 Task: Look for space in Smithfield, United States from 9th July, 2023 to 16th July, 2023 for 2 adults, 1 child in price range Rs.8000 to Rs.16000. Place can be entire place with 2 bedrooms having 2 beds and 1 bathroom. Property type can be house, flat, guest house. Booking option can be shelf check-in. Required host language is English.
Action: Mouse moved to (418, 52)
Screenshot: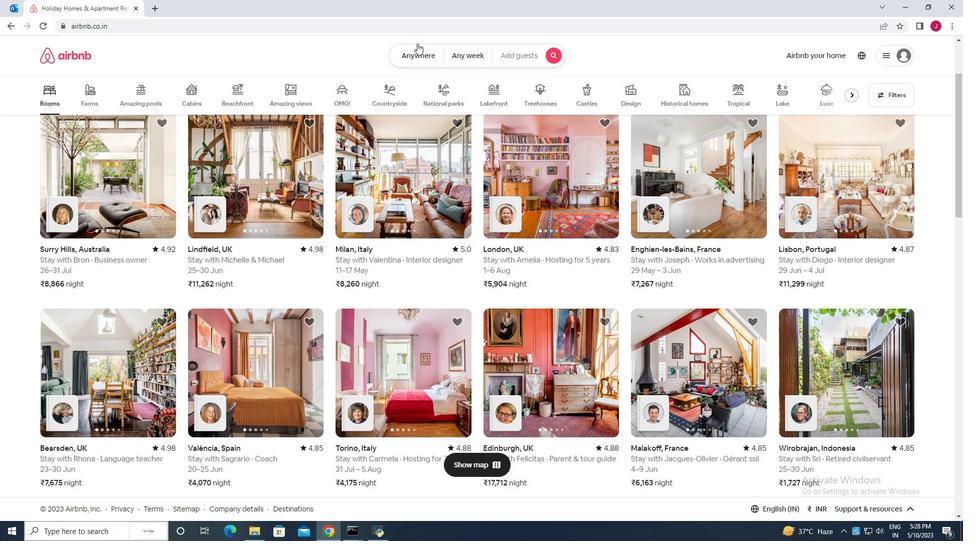 
Action: Mouse pressed left at (418, 52)
Screenshot: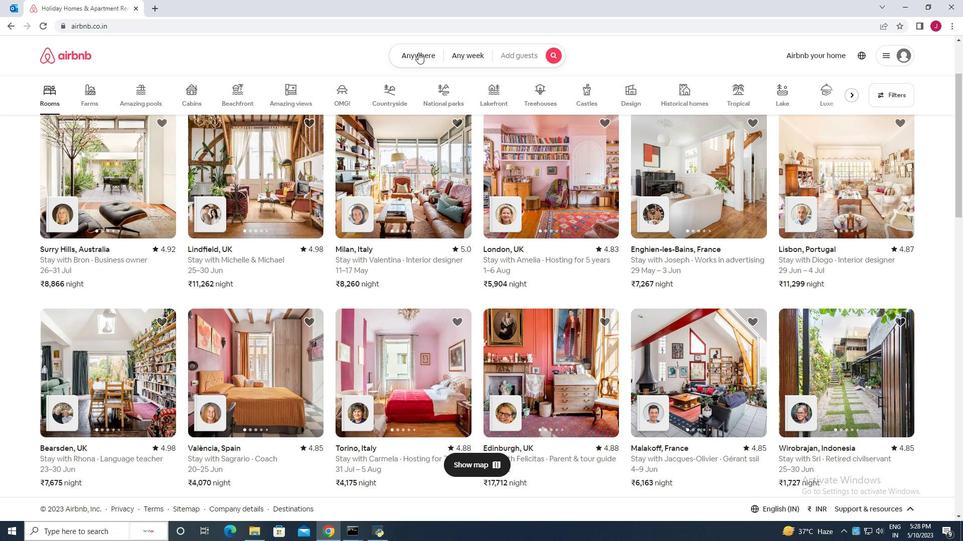 
Action: Mouse moved to (328, 96)
Screenshot: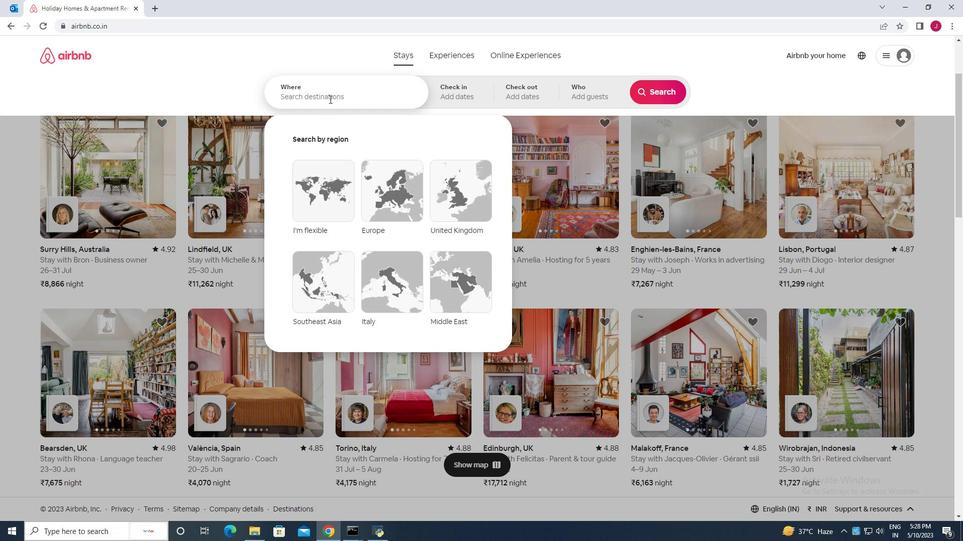 
Action: Mouse pressed left at (328, 96)
Screenshot: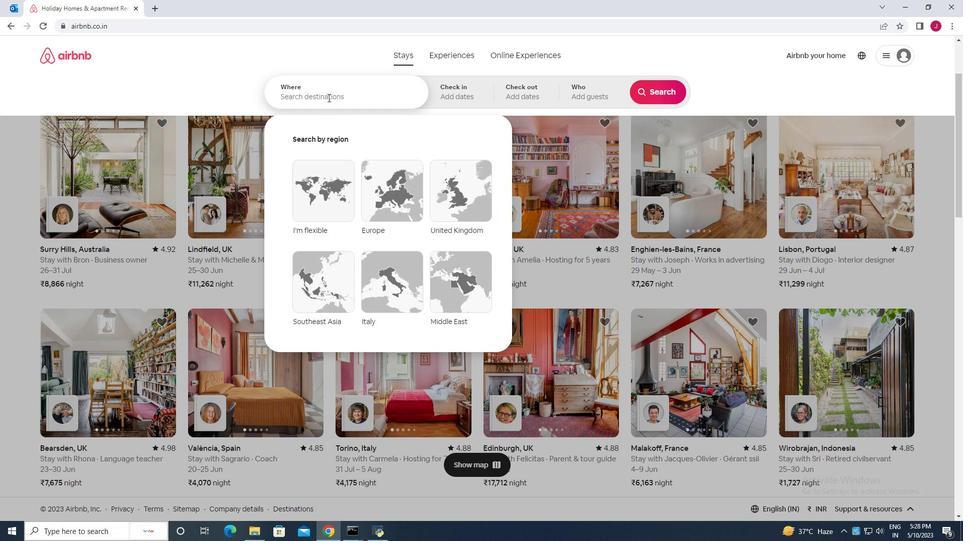 
Action: Key pressed smithfield<Key.space>united<Key.space>states
Screenshot: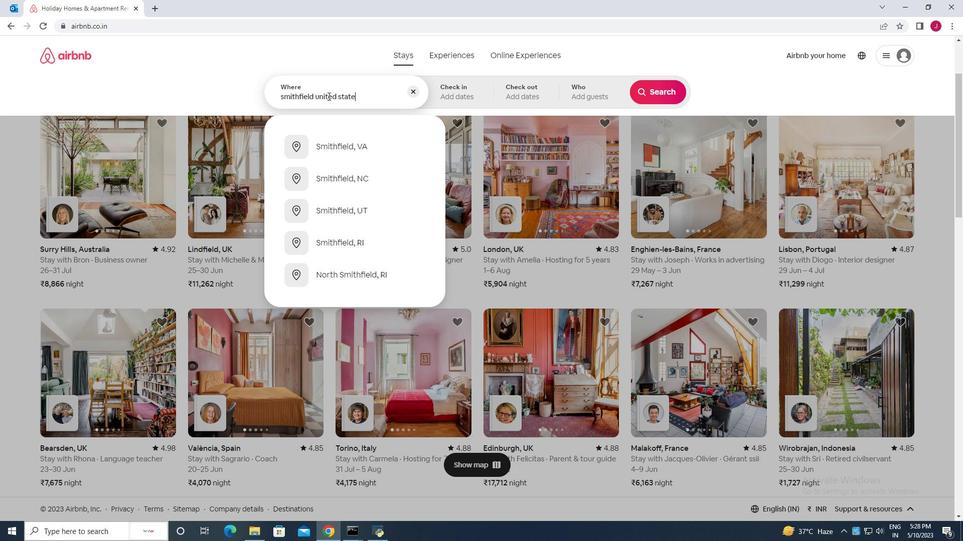 
Action: Mouse moved to (459, 94)
Screenshot: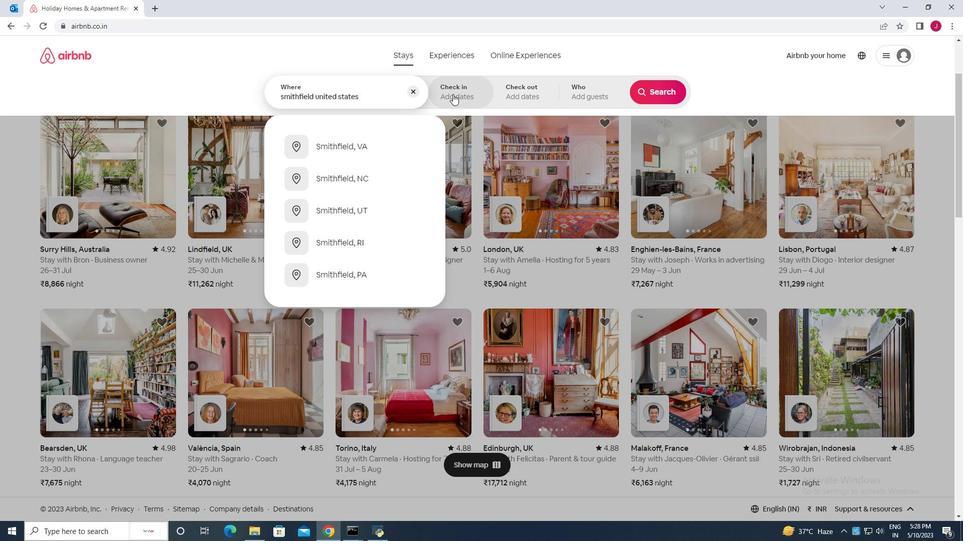
Action: Mouse pressed left at (459, 94)
Screenshot: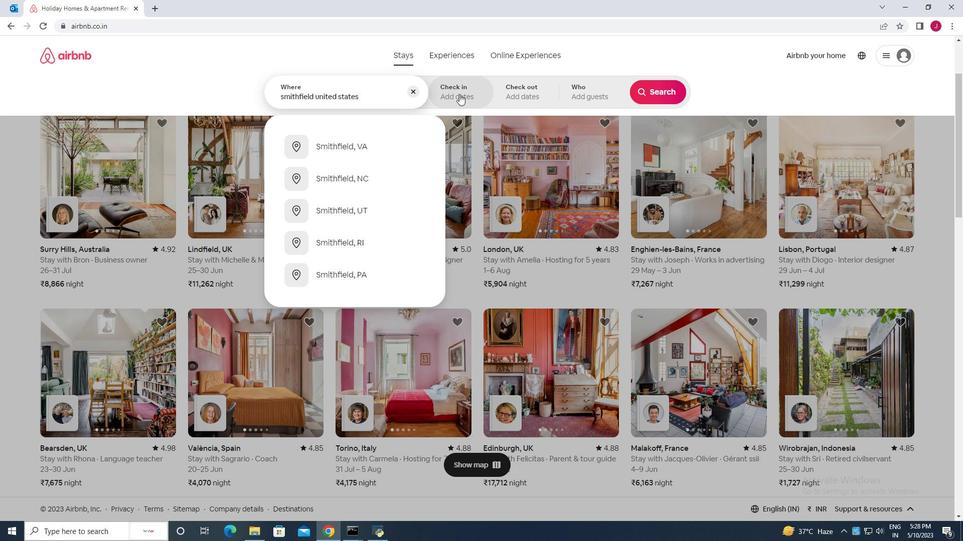
Action: Mouse moved to (652, 173)
Screenshot: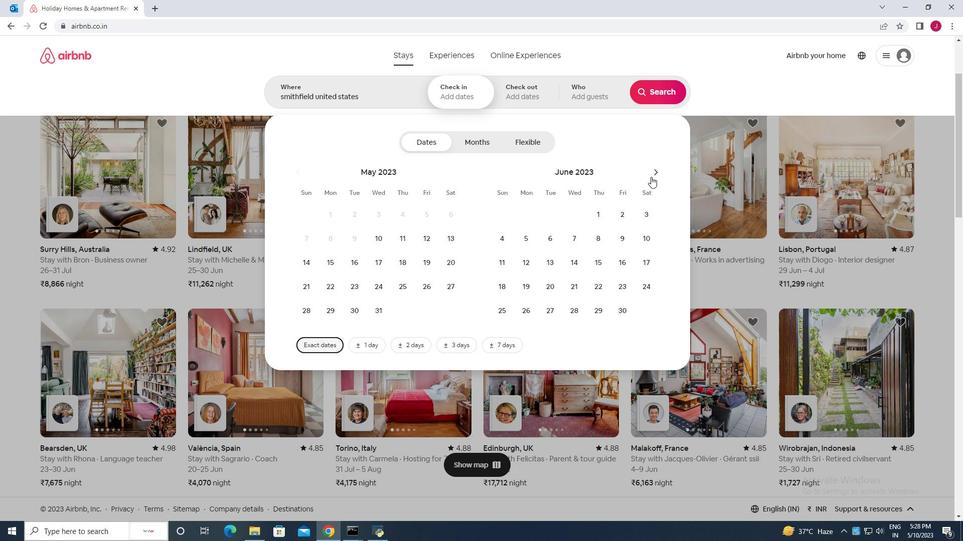 
Action: Mouse pressed left at (652, 173)
Screenshot: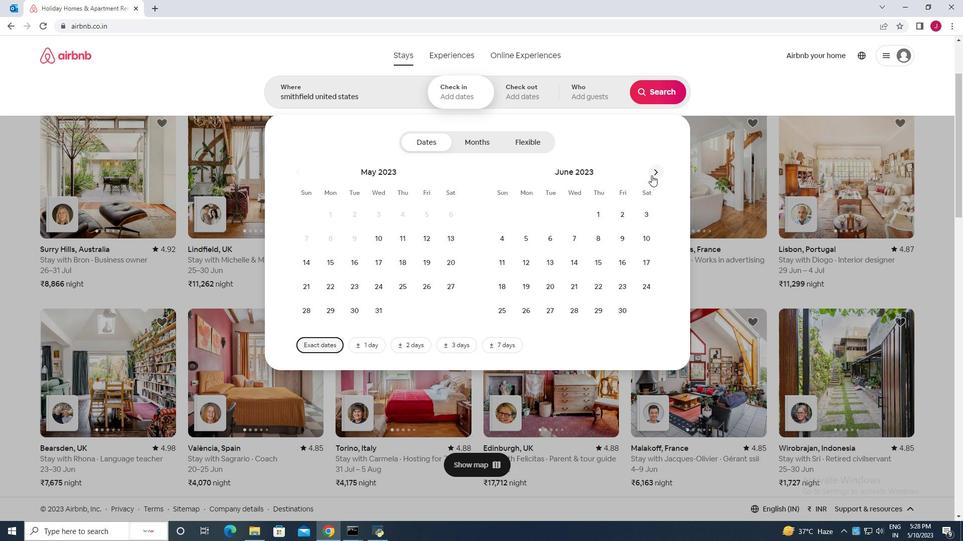 
Action: Mouse moved to (503, 263)
Screenshot: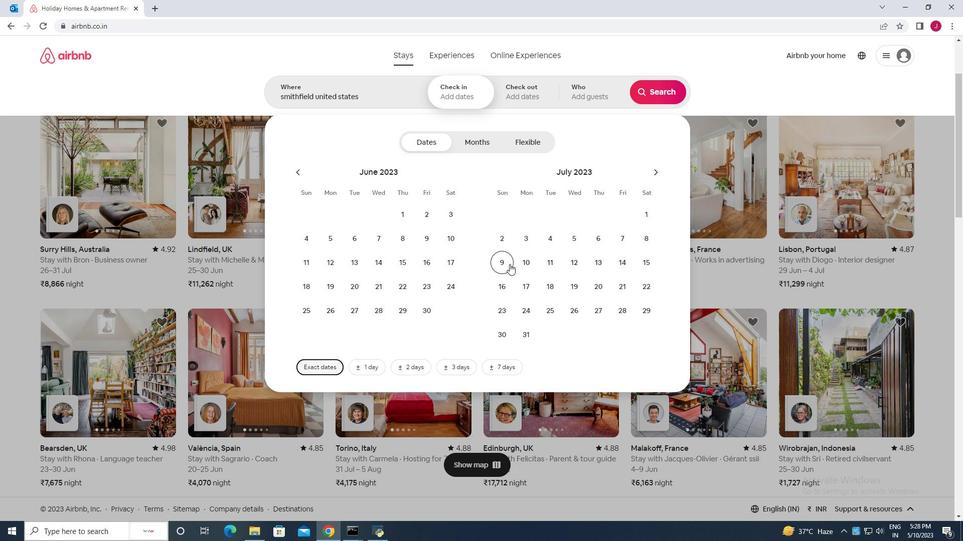 
Action: Mouse pressed left at (503, 263)
Screenshot: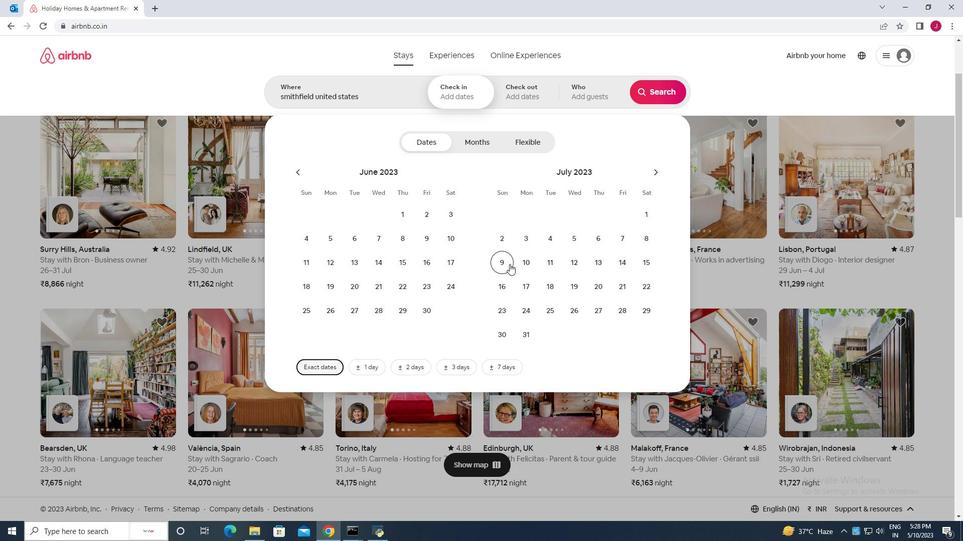 
Action: Mouse moved to (499, 287)
Screenshot: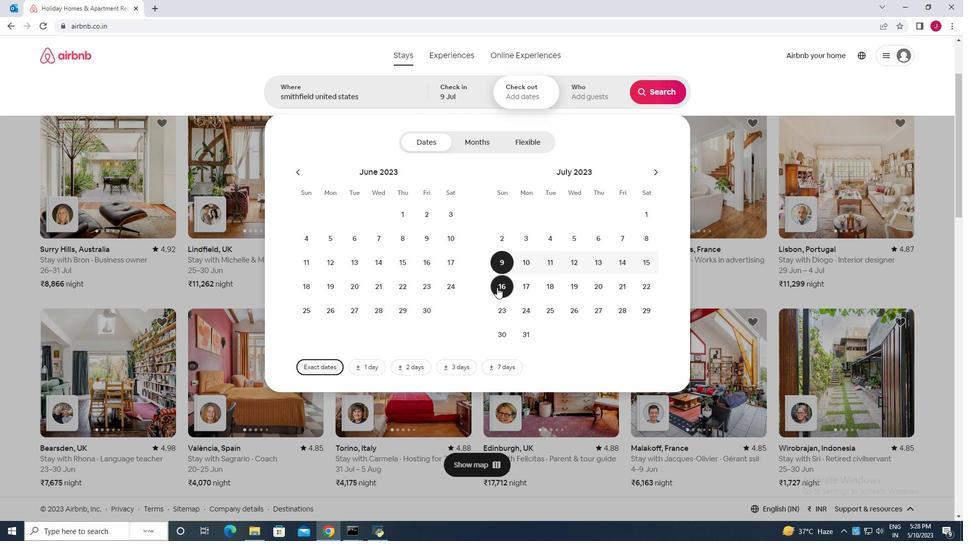 
Action: Mouse pressed left at (499, 287)
Screenshot: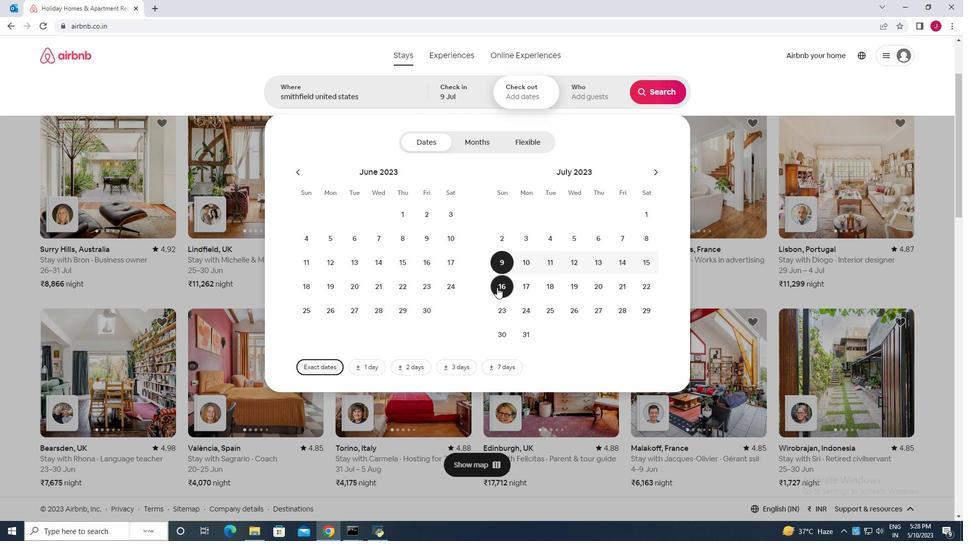 
Action: Mouse moved to (585, 92)
Screenshot: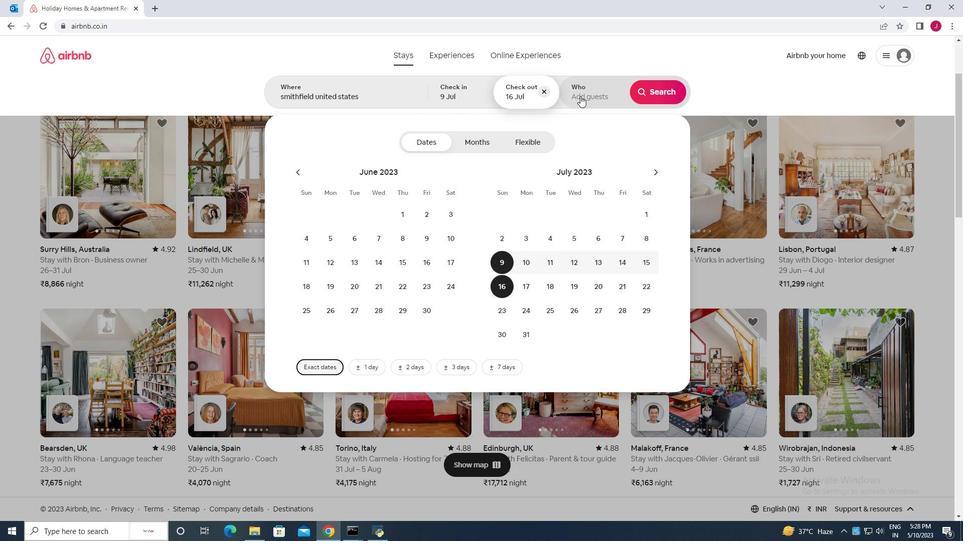 
Action: Mouse pressed left at (585, 92)
Screenshot: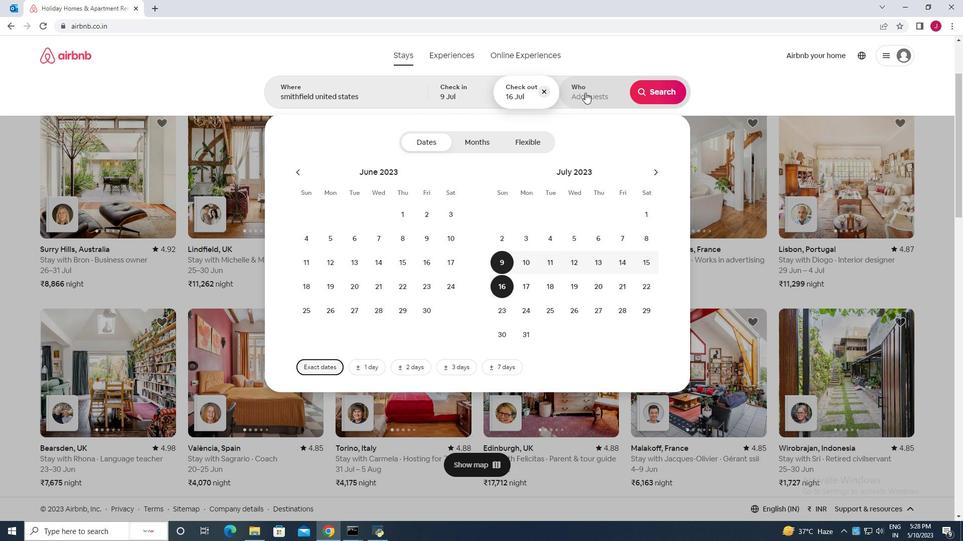 
Action: Mouse moved to (659, 149)
Screenshot: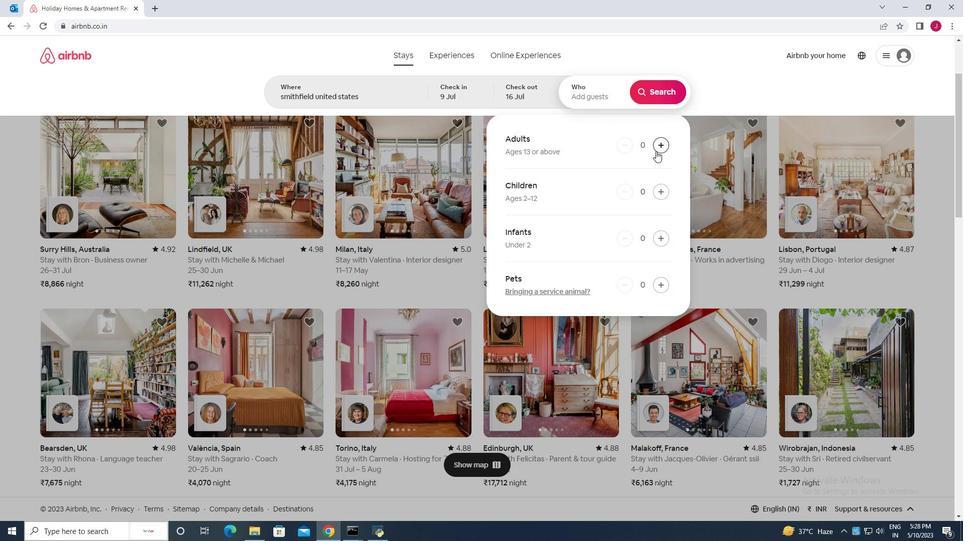 
Action: Mouse pressed left at (659, 149)
Screenshot: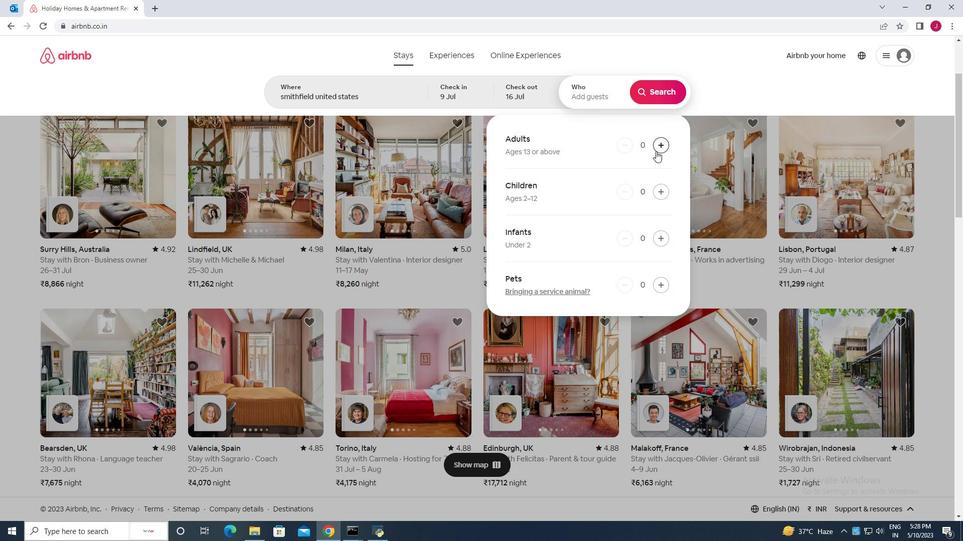 
Action: Mouse pressed left at (659, 149)
Screenshot: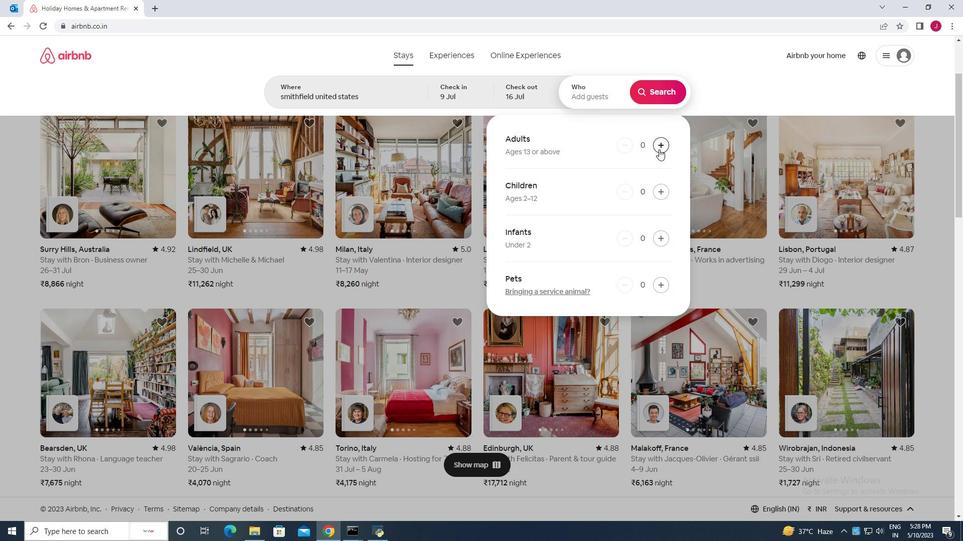 
Action: Mouse moved to (657, 193)
Screenshot: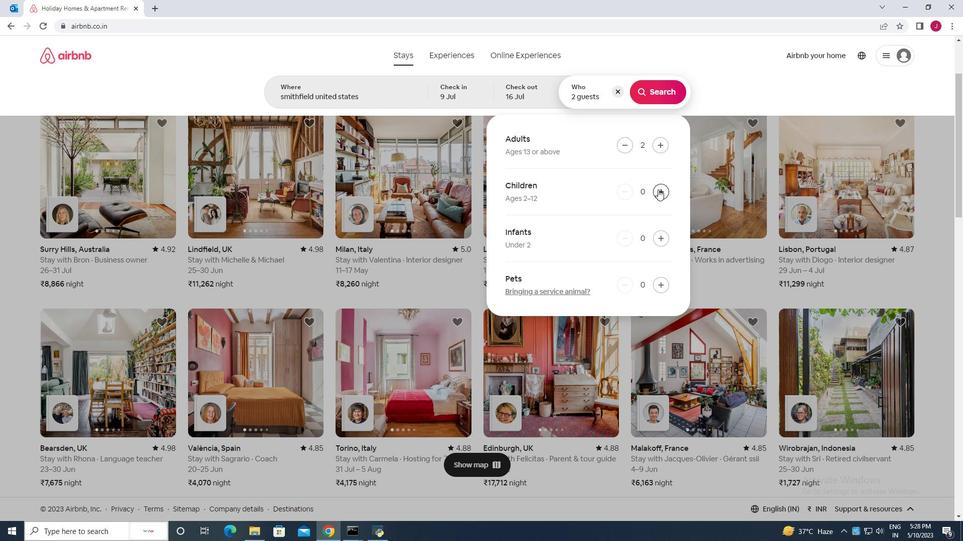 
Action: Mouse pressed left at (657, 193)
Screenshot: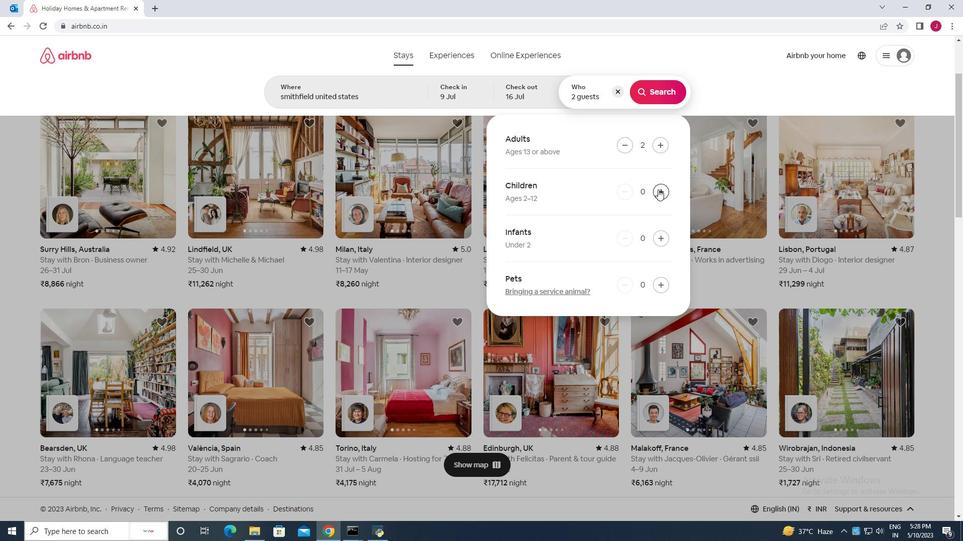 
Action: Mouse moved to (660, 94)
Screenshot: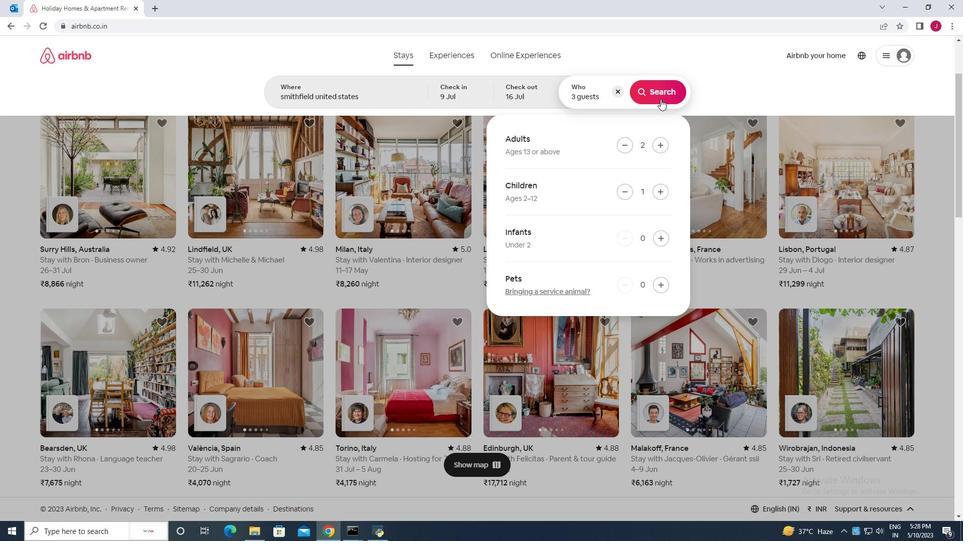 
Action: Mouse pressed left at (660, 94)
Screenshot: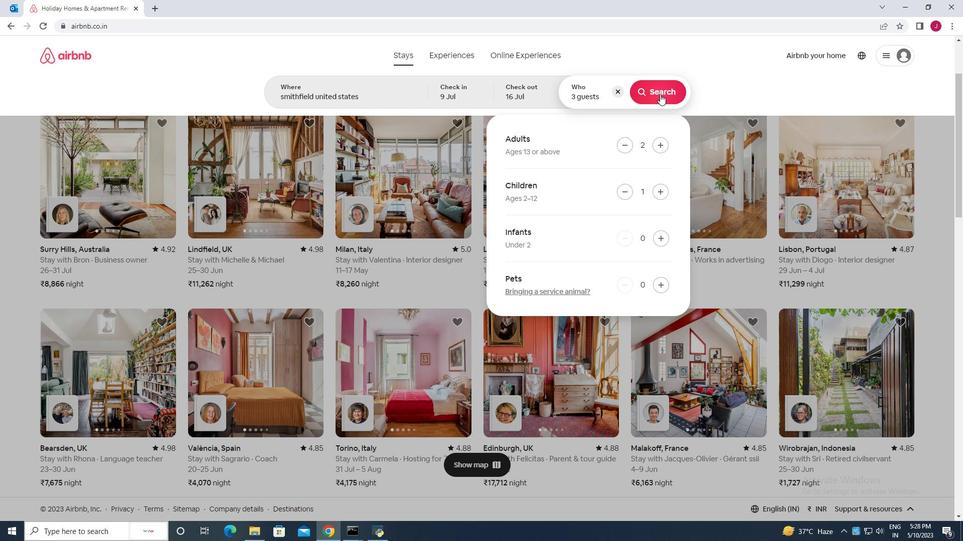 
Action: Mouse moved to (928, 93)
Screenshot: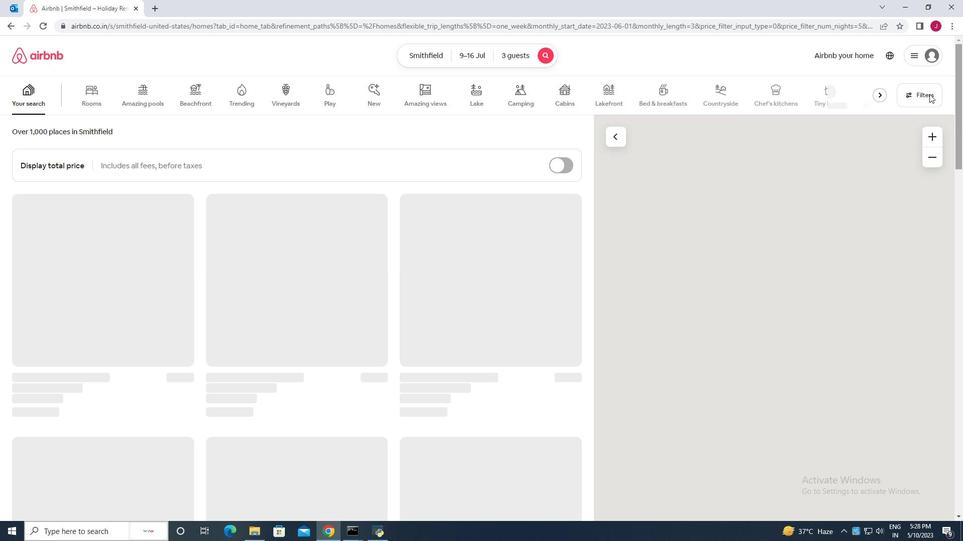 
Action: Mouse pressed left at (928, 93)
Screenshot: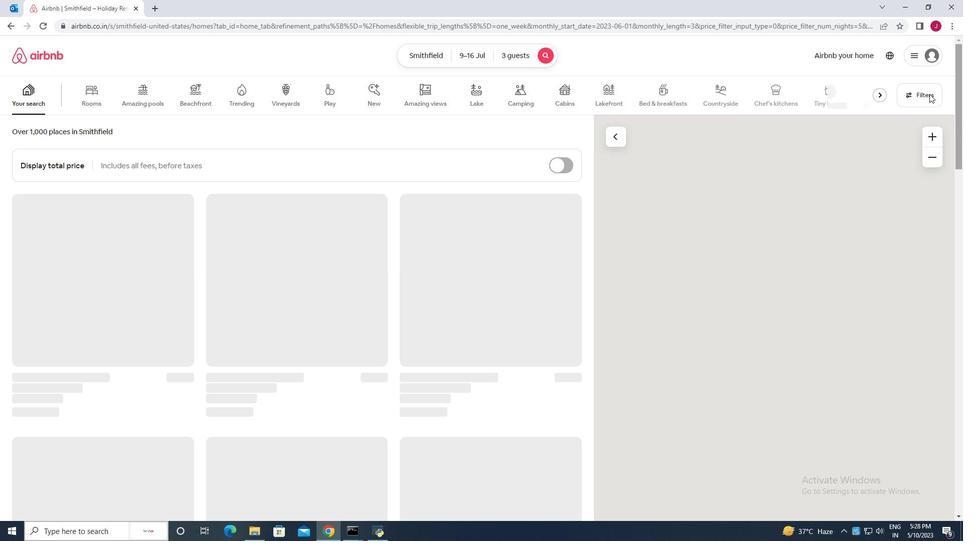 
Action: Mouse moved to (360, 337)
Screenshot: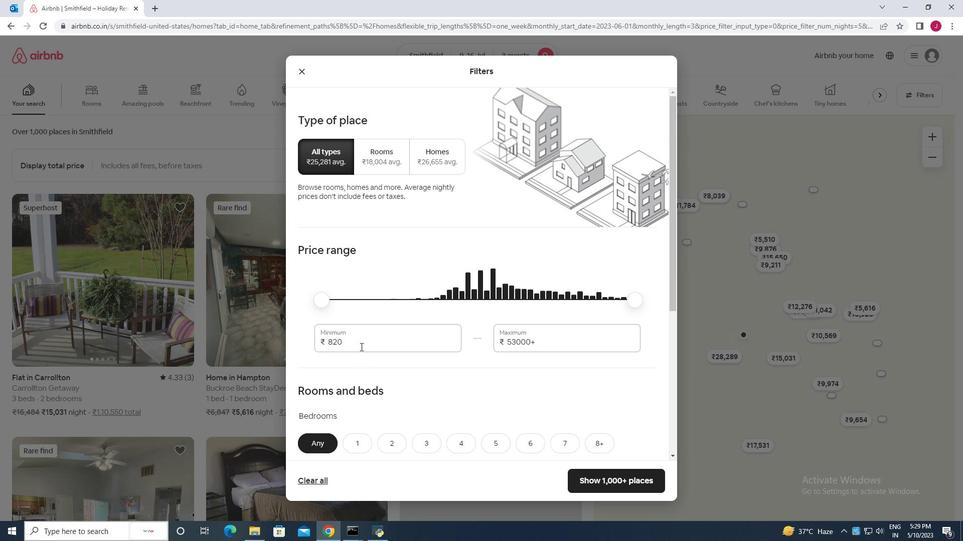 
Action: Mouse pressed left at (360, 337)
Screenshot: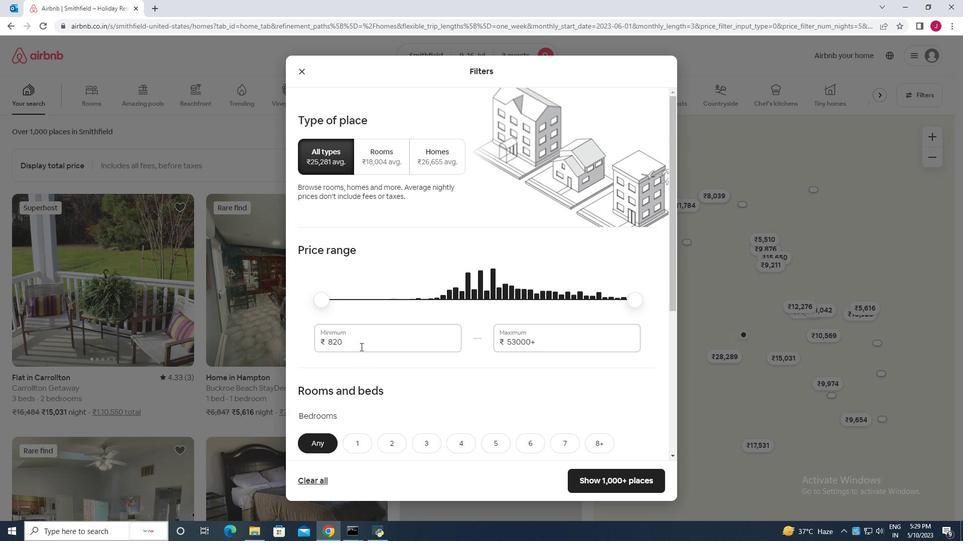 
Action: Mouse moved to (359, 337)
Screenshot: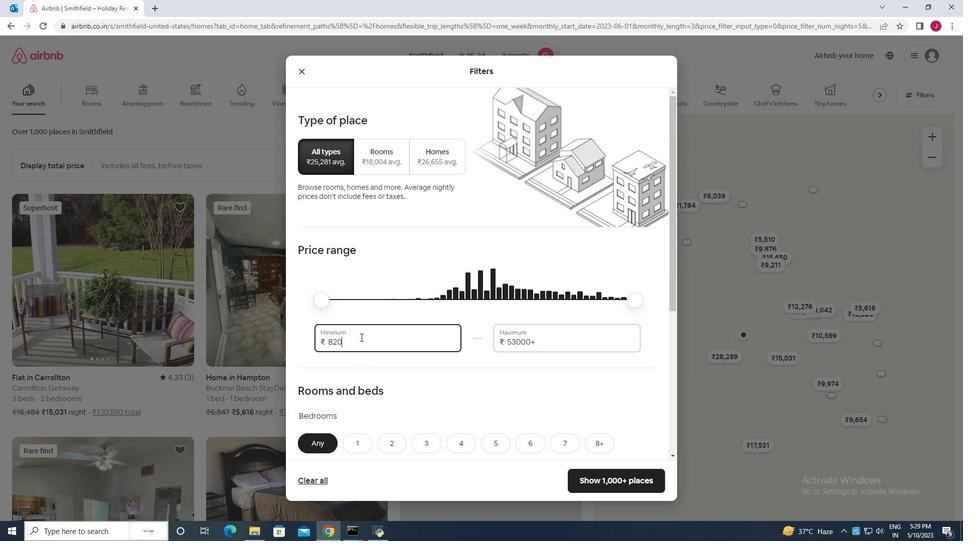 
Action: Key pressed <Key.backspace><Key.backspace><Key.backspace>8000
Screenshot: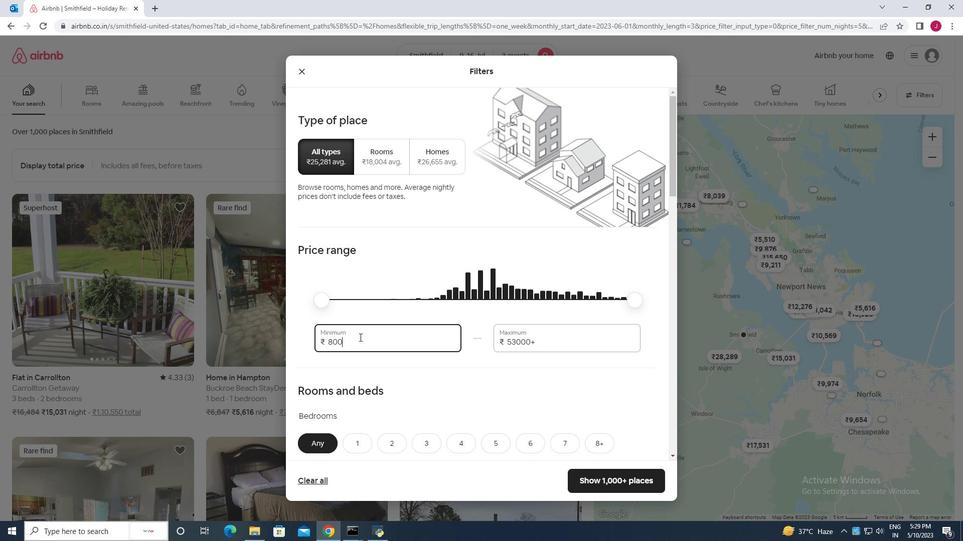 
Action: Mouse moved to (557, 341)
Screenshot: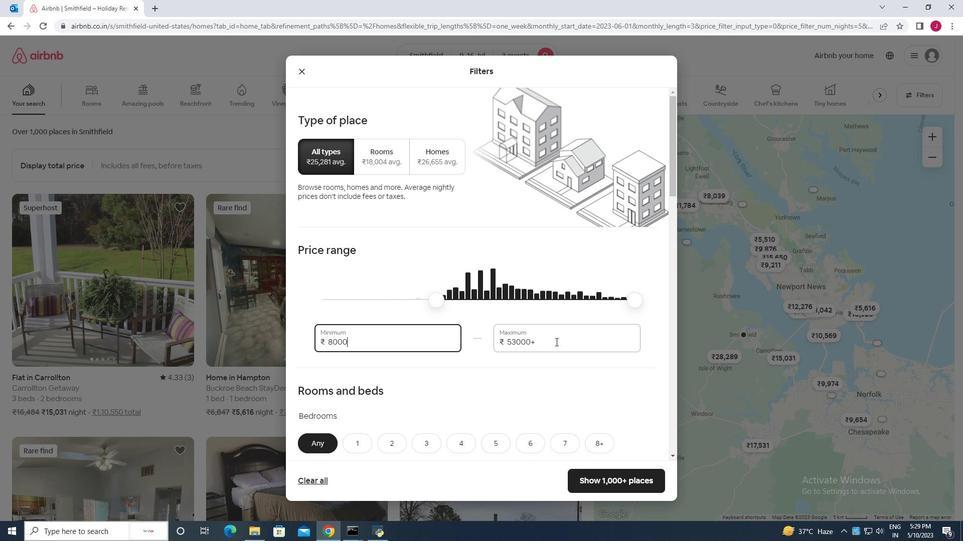 
Action: Mouse pressed left at (557, 341)
Screenshot: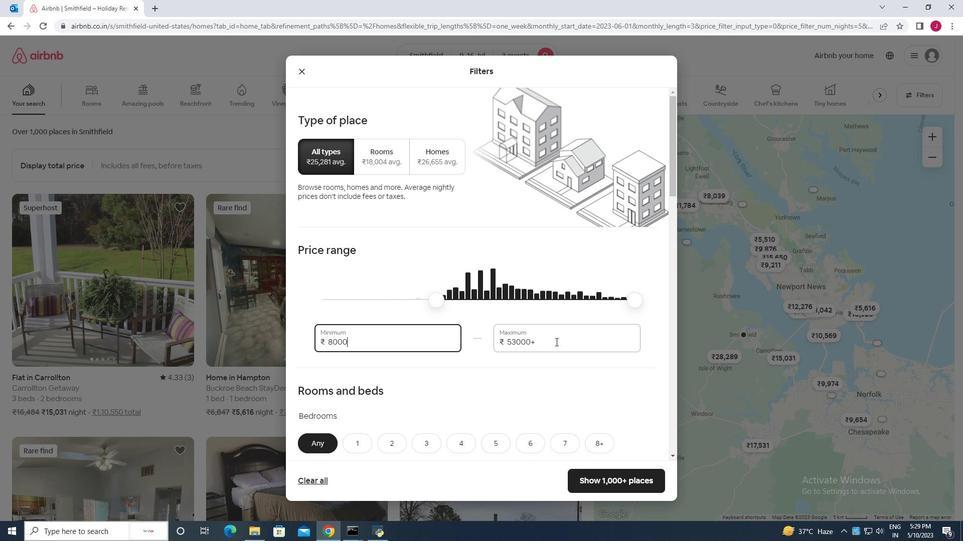 
Action: Mouse moved to (556, 341)
Screenshot: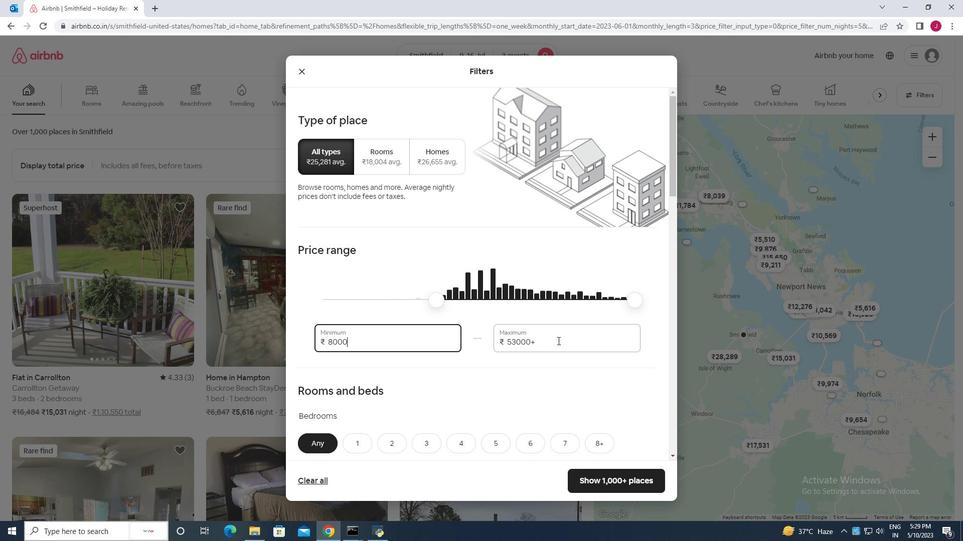 
Action: Key pressed <Key.backspace><Key.backspace><Key.backspace><Key.backspace><Key.backspace><Key.backspace><Key.backspace><Key.backspace><Key.backspace><Key.backspace><Key.backspace><Key.backspace><Key.backspace>16000
Screenshot: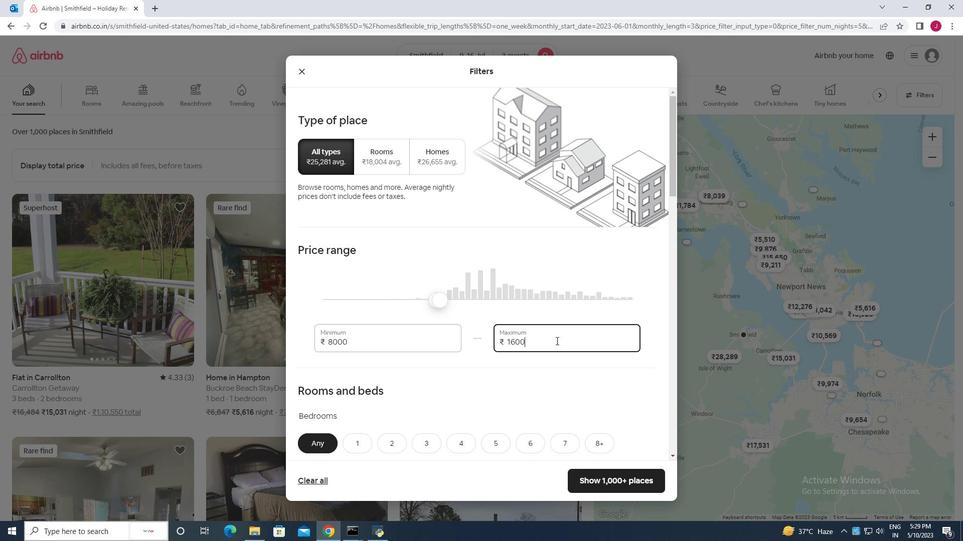 
Action: Mouse moved to (549, 360)
Screenshot: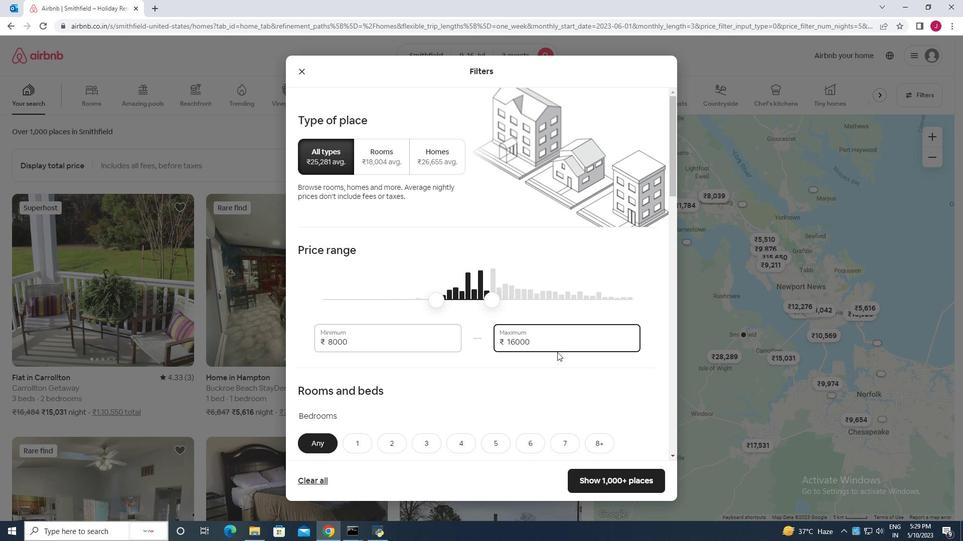 
Action: Mouse scrolled (549, 360) with delta (0, 0)
Screenshot: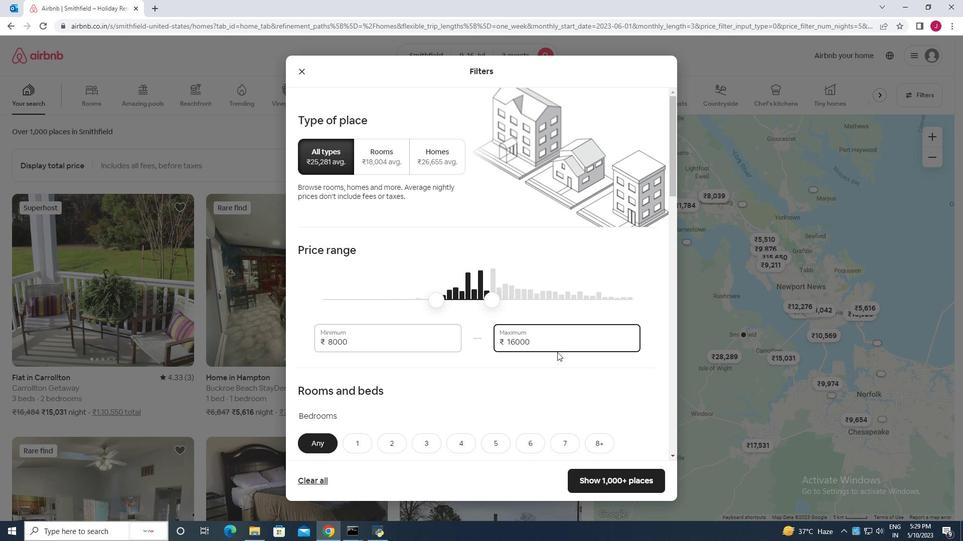 
Action: Mouse moved to (546, 363)
Screenshot: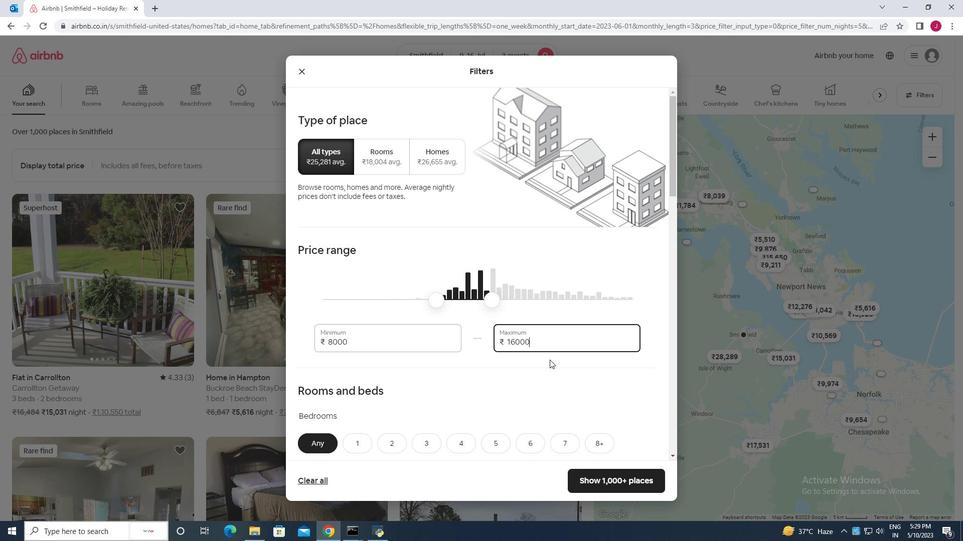 
Action: Mouse scrolled (546, 362) with delta (0, 0)
Screenshot: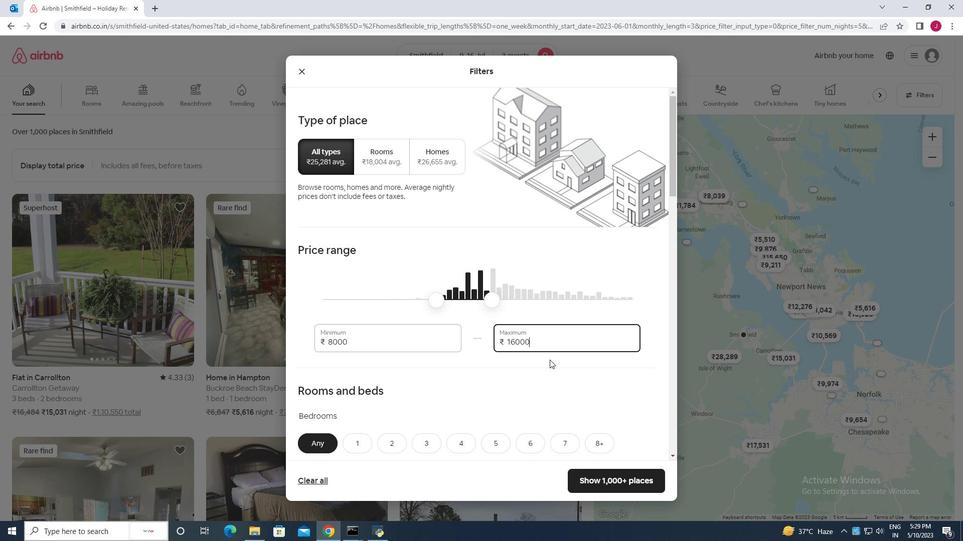 
Action: Mouse moved to (529, 337)
Screenshot: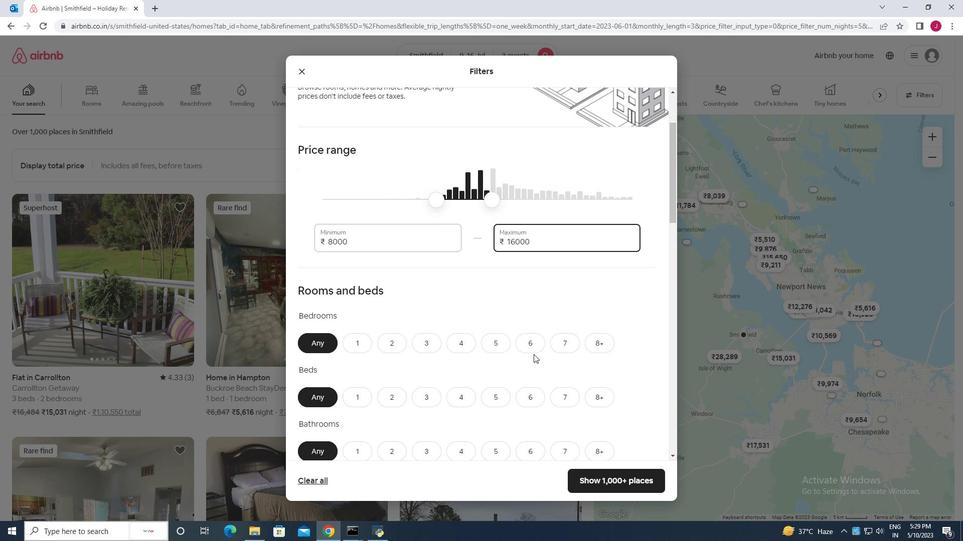 
Action: Mouse scrolled (529, 337) with delta (0, 0)
Screenshot: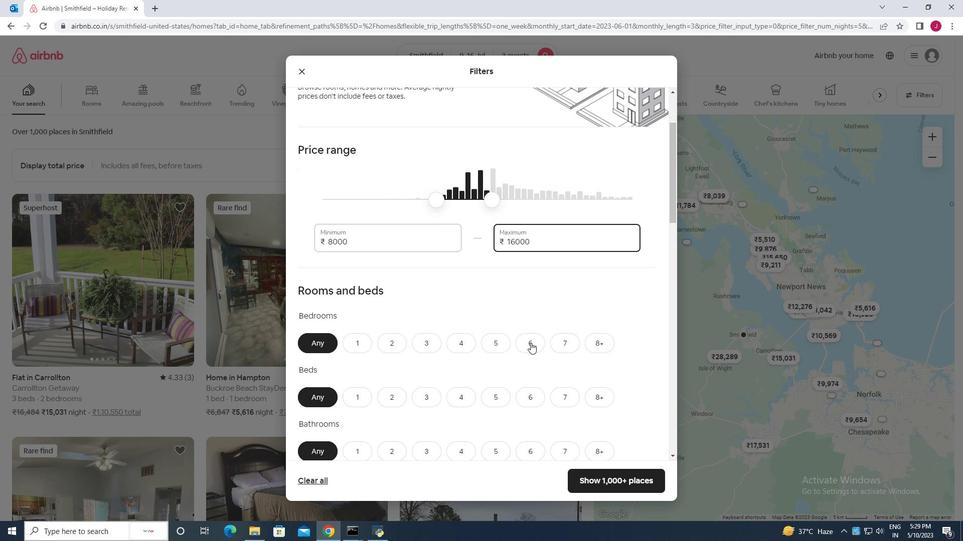 
Action: Mouse moved to (528, 337)
Screenshot: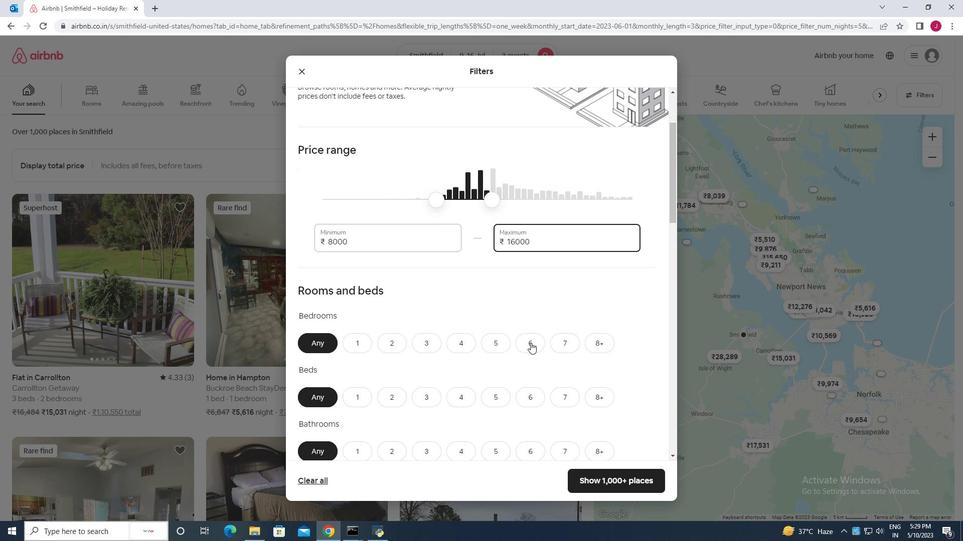 
Action: Mouse scrolled (528, 337) with delta (0, 0)
Screenshot: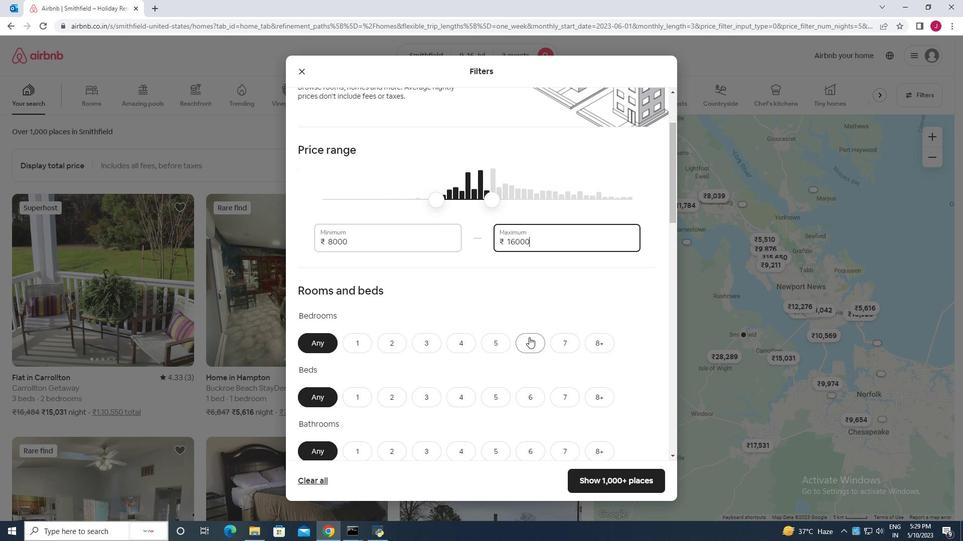 
Action: Mouse moved to (394, 245)
Screenshot: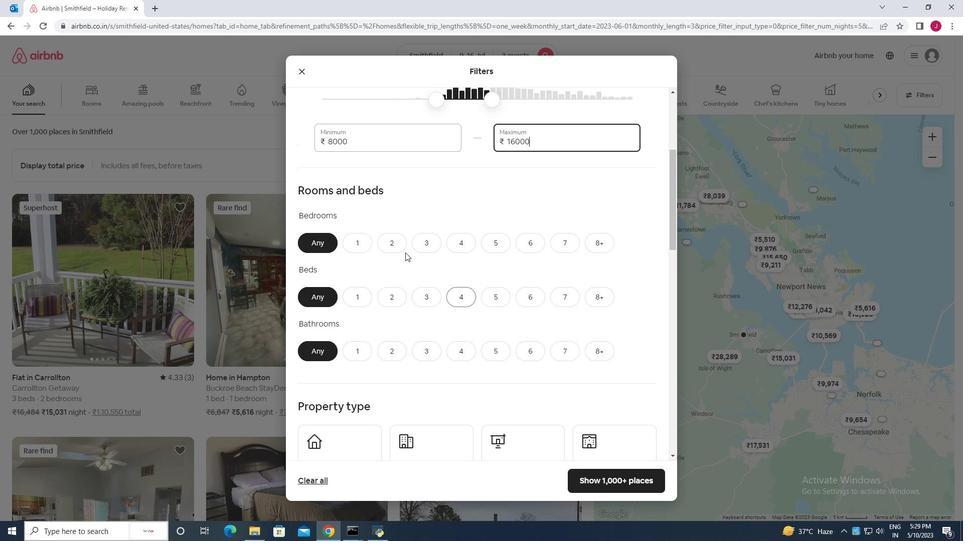 
Action: Mouse pressed left at (394, 245)
Screenshot: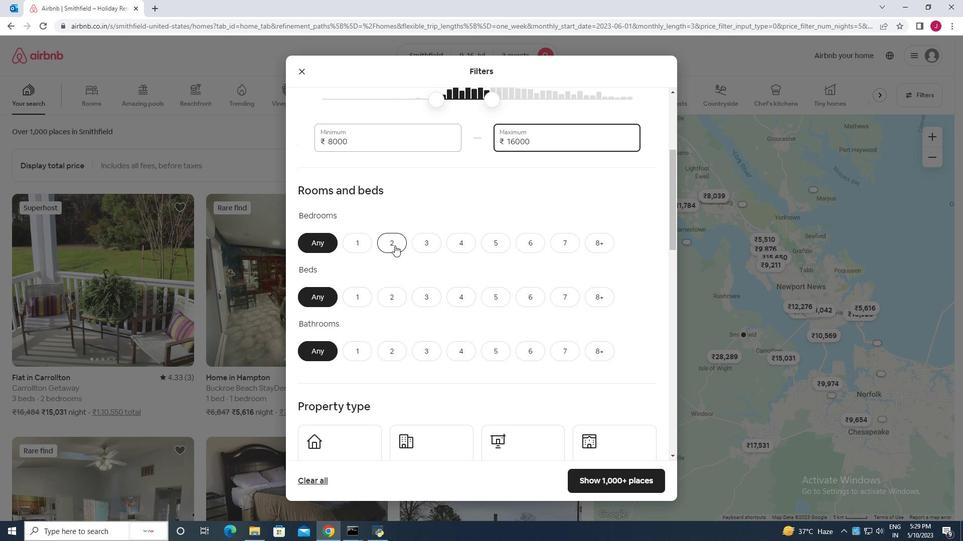 
Action: Mouse moved to (390, 292)
Screenshot: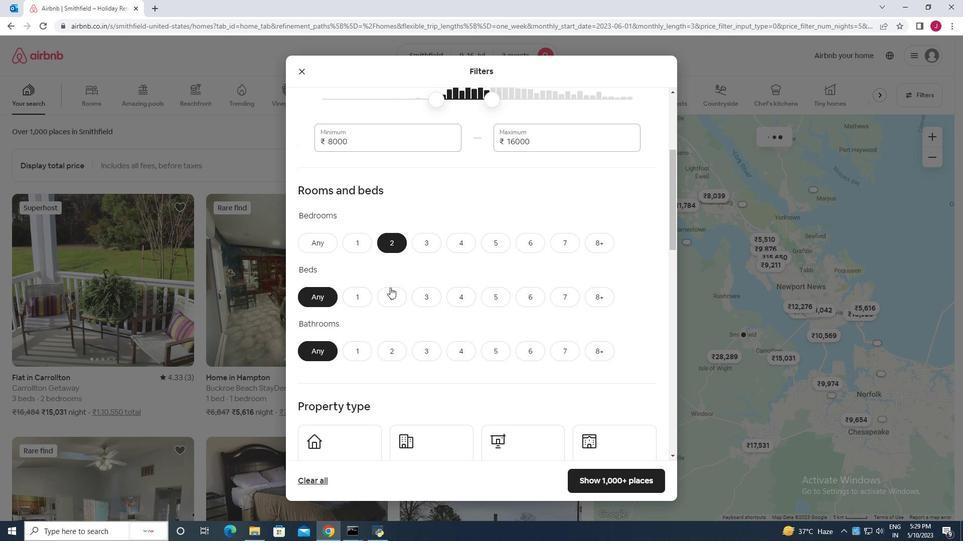 
Action: Mouse pressed left at (390, 292)
Screenshot: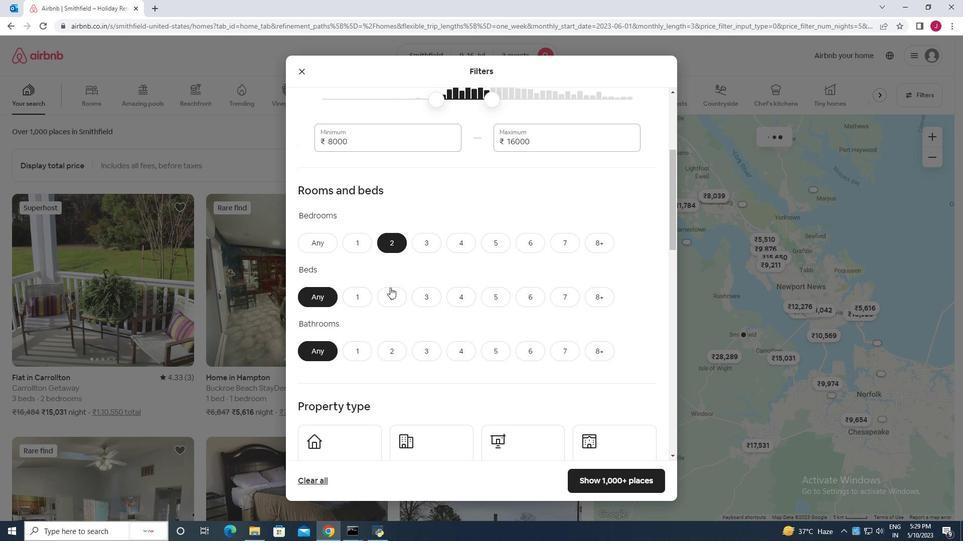 
Action: Mouse moved to (360, 350)
Screenshot: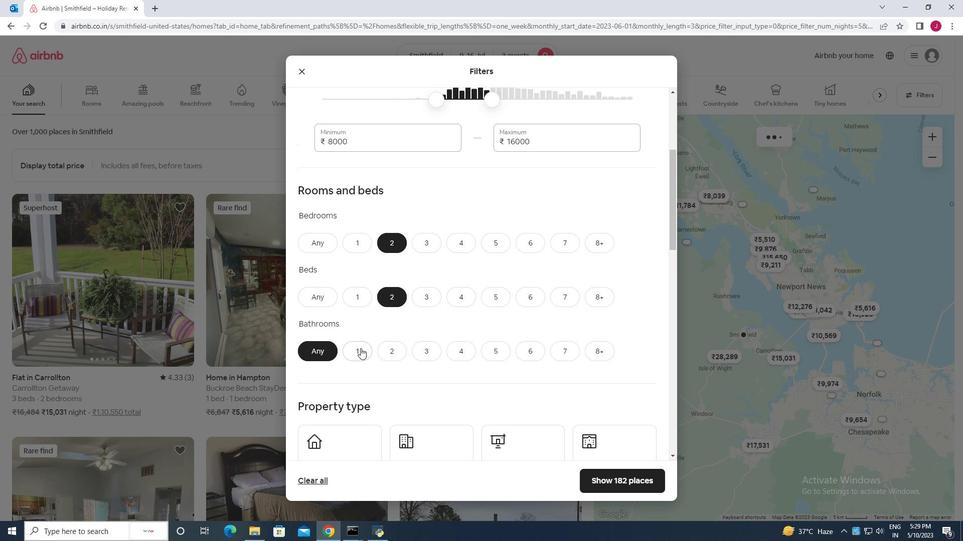 
Action: Mouse pressed left at (360, 350)
Screenshot: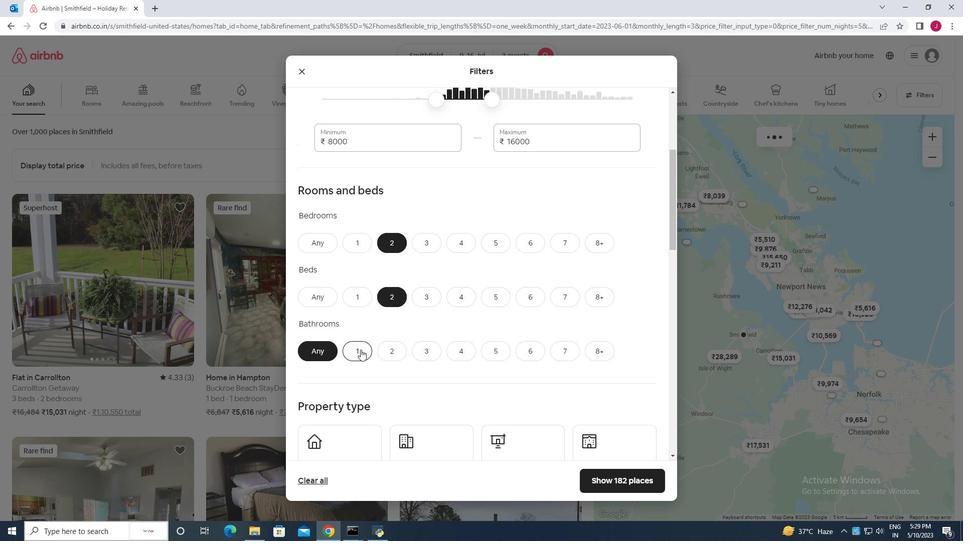 
Action: Mouse moved to (496, 291)
Screenshot: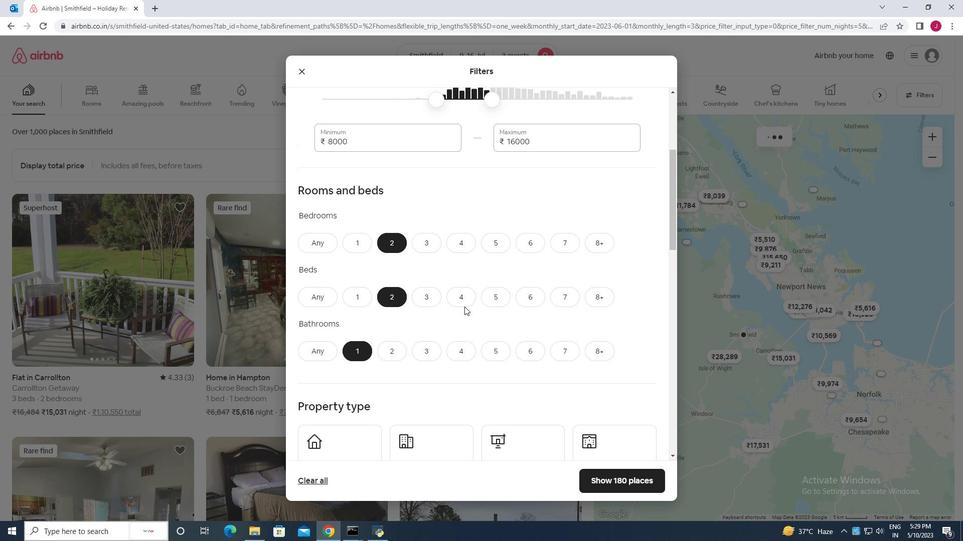 
Action: Mouse scrolled (496, 291) with delta (0, 0)
Screenshot: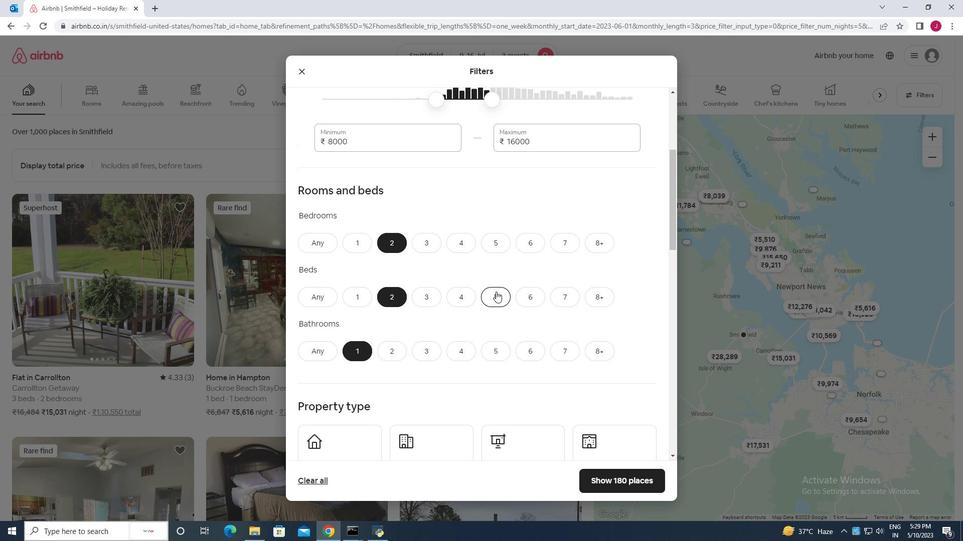 
Action: Mouse scrolled (496, 291) with delta (0, 0)
Screenshot: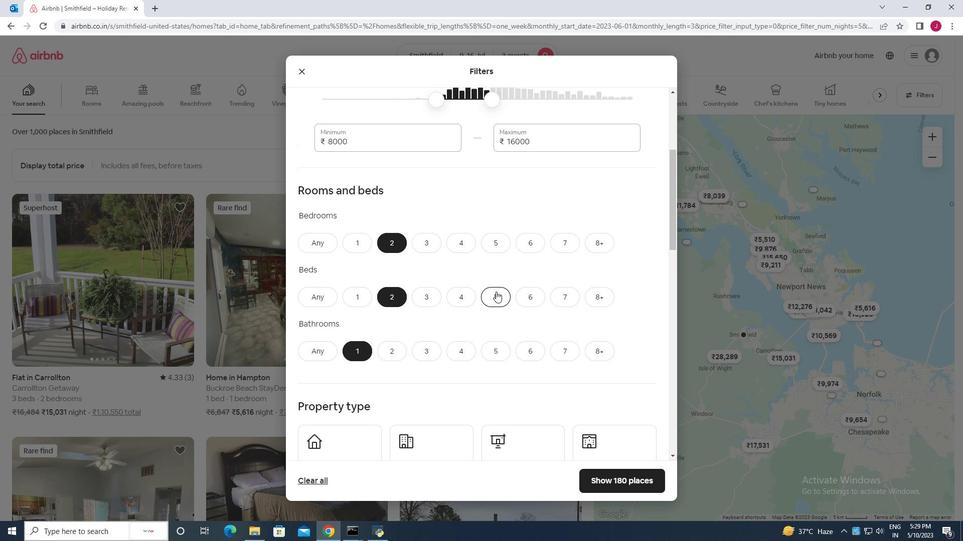 
Action: Mouse moved to (355, 353)
Screenshot: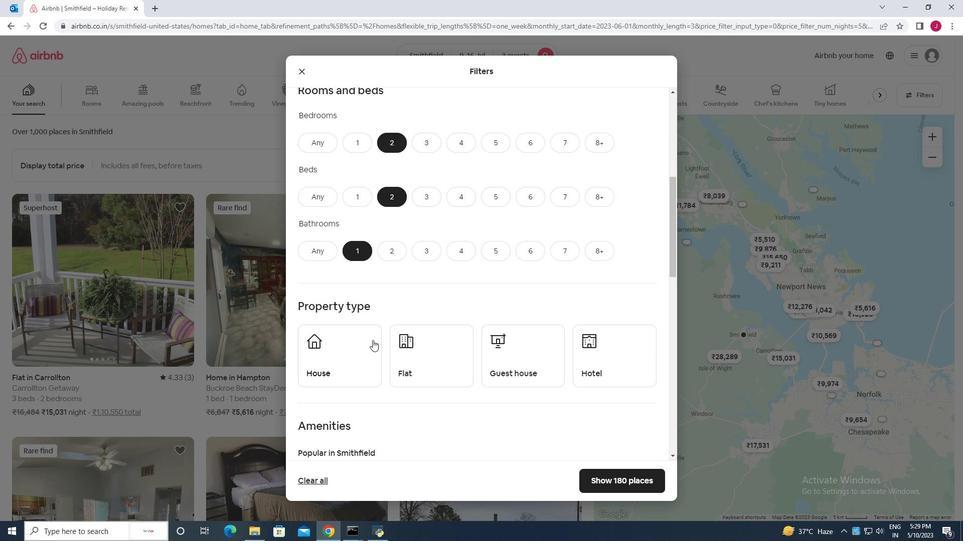 
Action: Mouse pressed left at (355, 353)
Screenshot: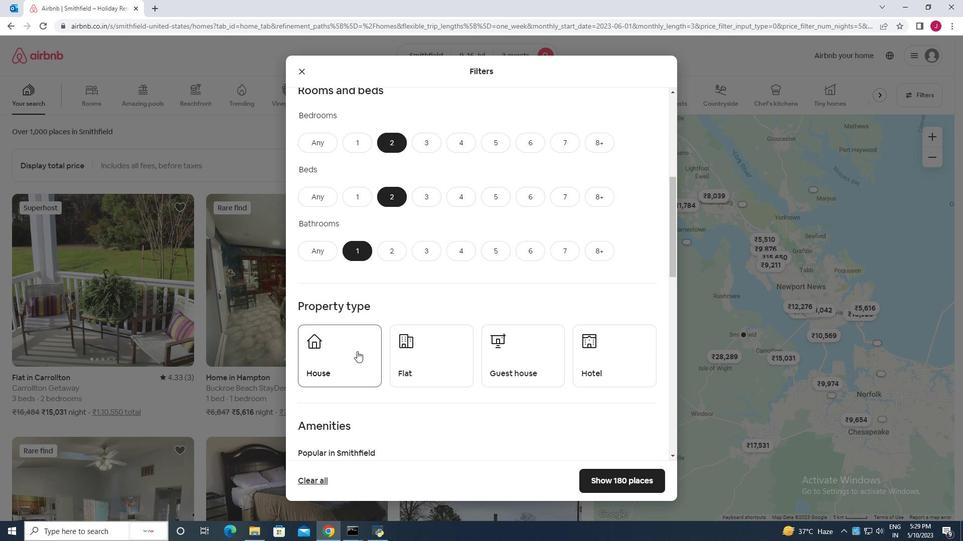 
Action: Mouse moved to (415, 370)
Screenshot: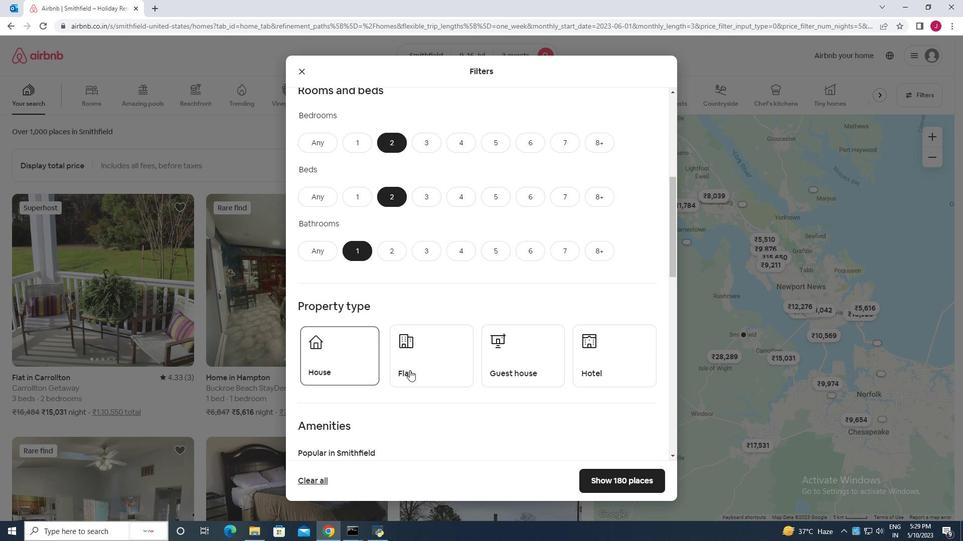 
Action: Mouse pressed left at (415, 370)
Screenshot: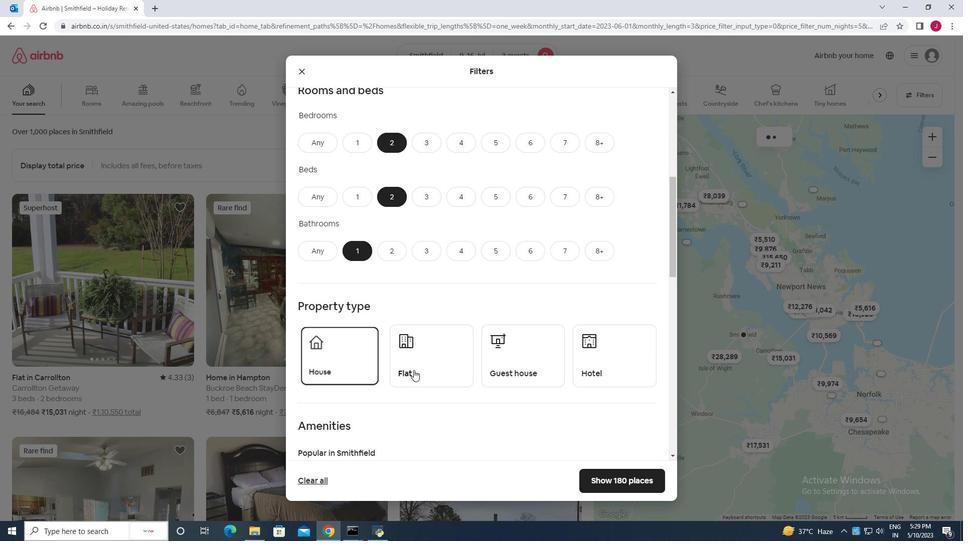 
Action: Mouse moved to (506, 364)
Screenshot: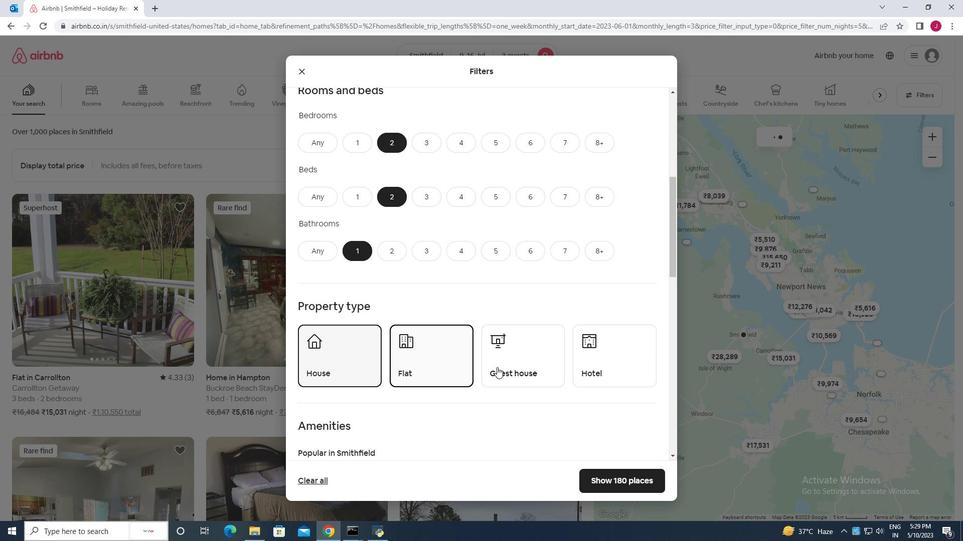 
Action: Mouse pressed left at (506, 364)
Screenshot: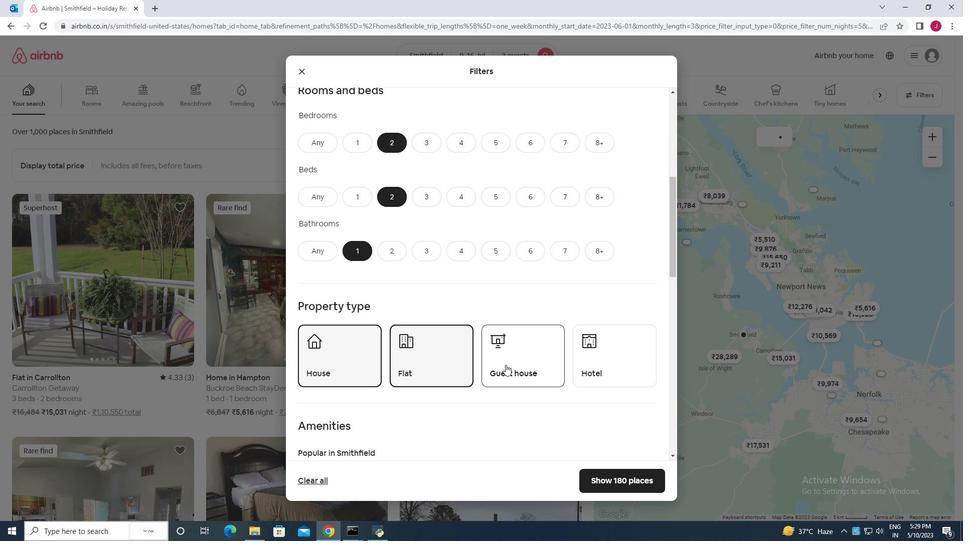 
Action: Mouse moved to (481, 349)
Screenshot: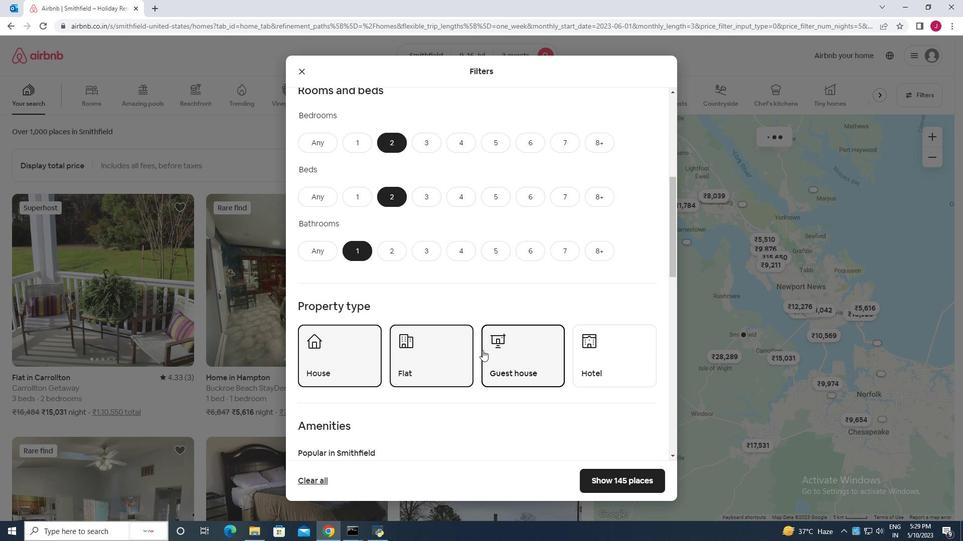 
Action: Mouse scrolled (481, 348) with delta (0, 0)
Screenshot: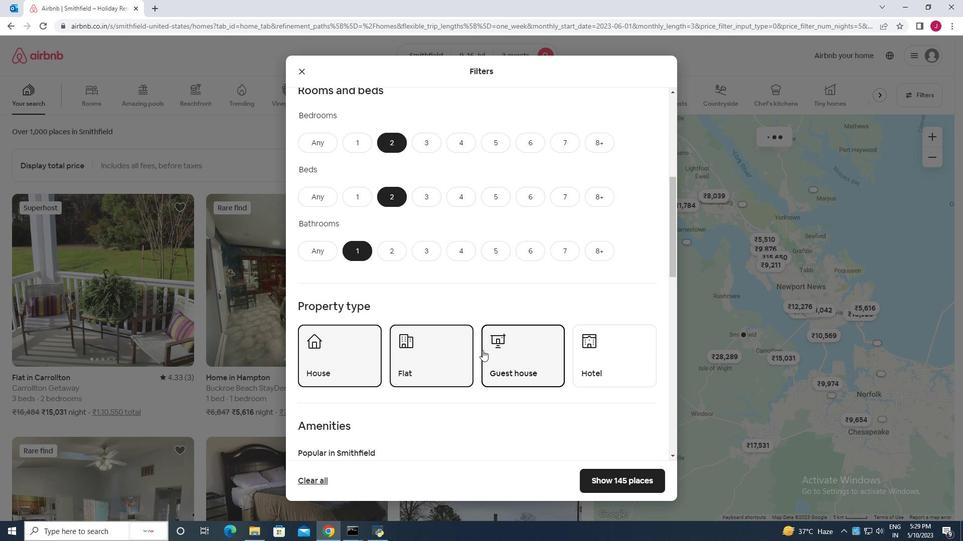 
Action: Mouse scrolled (481, 348) with delta (0, 0)
Screenshot: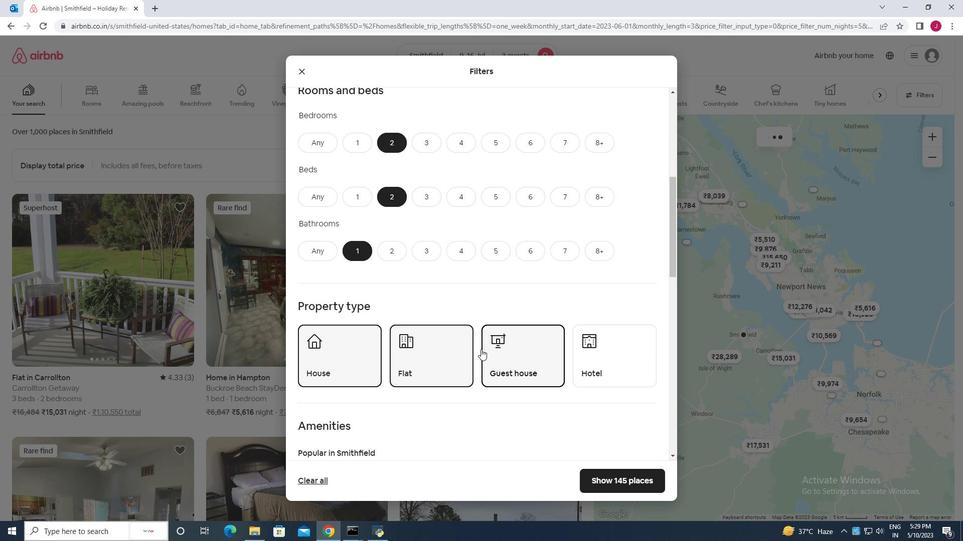 
Action: Mouse scrolled (481, 348) with delta (0, 0)
Screenshot: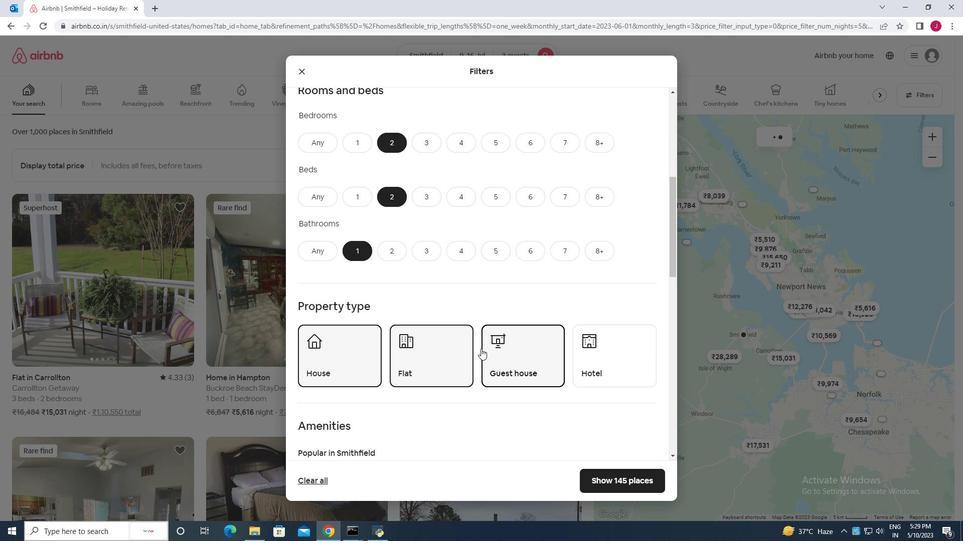 
Action: Mouse scrolled (481, 348) with delta (0, 0)
Screenshot: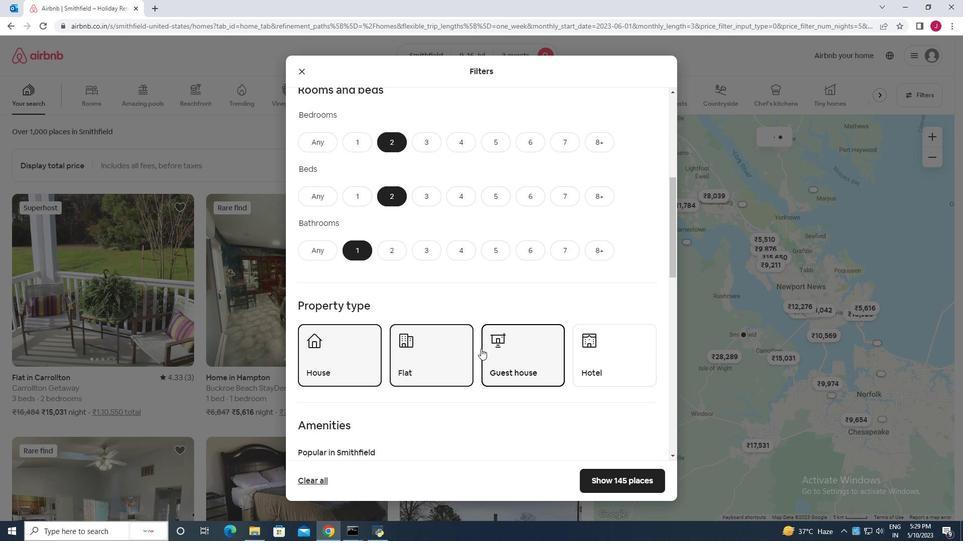 
Action: Mouse moved to (475, 337)
Screenshot: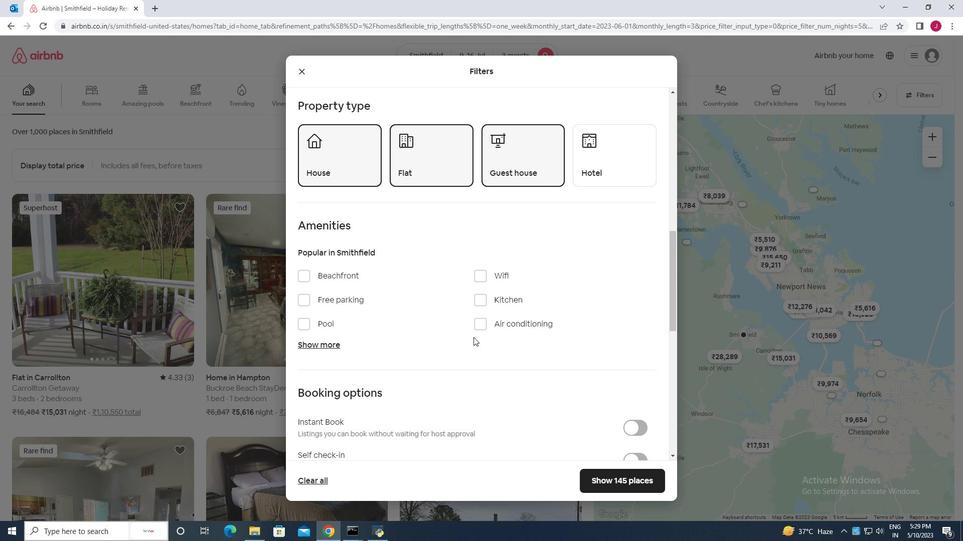
Action: Mouse scrolled (475, 336) with delta (0, 0)
Screenshot: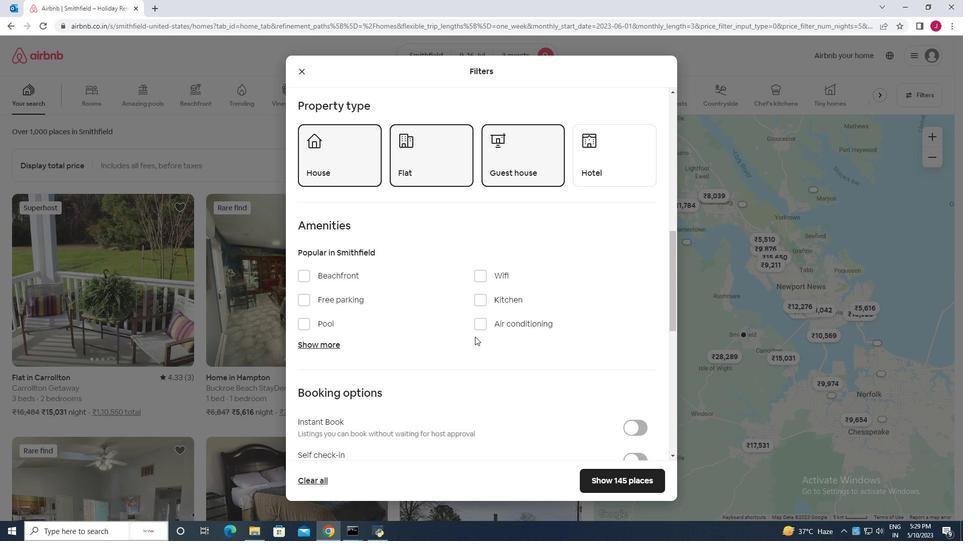 
Action: Mouse scrolled (475, 336) with delta (0, 0)
Screenshot: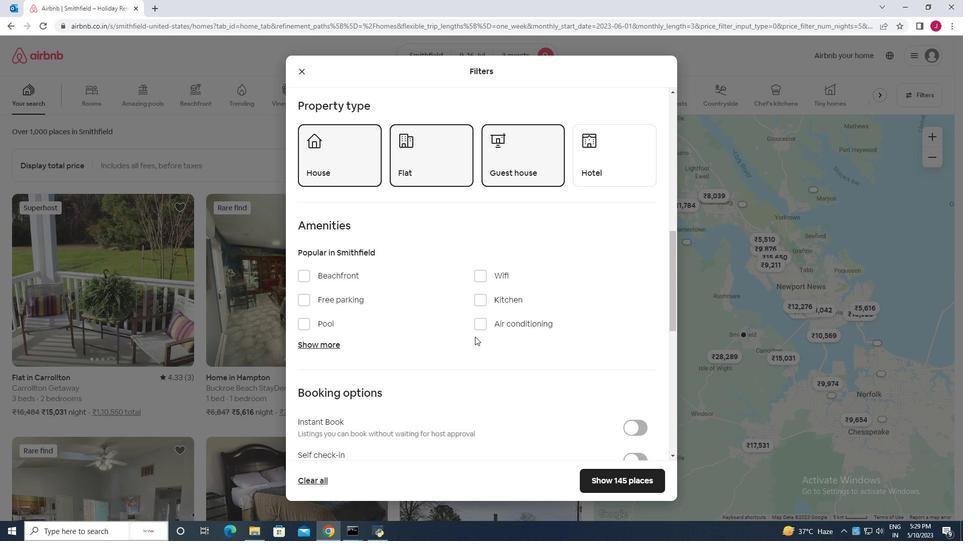 
Action: Mouse scrolled (475, 336) with delta (0, 0)
Screenshot: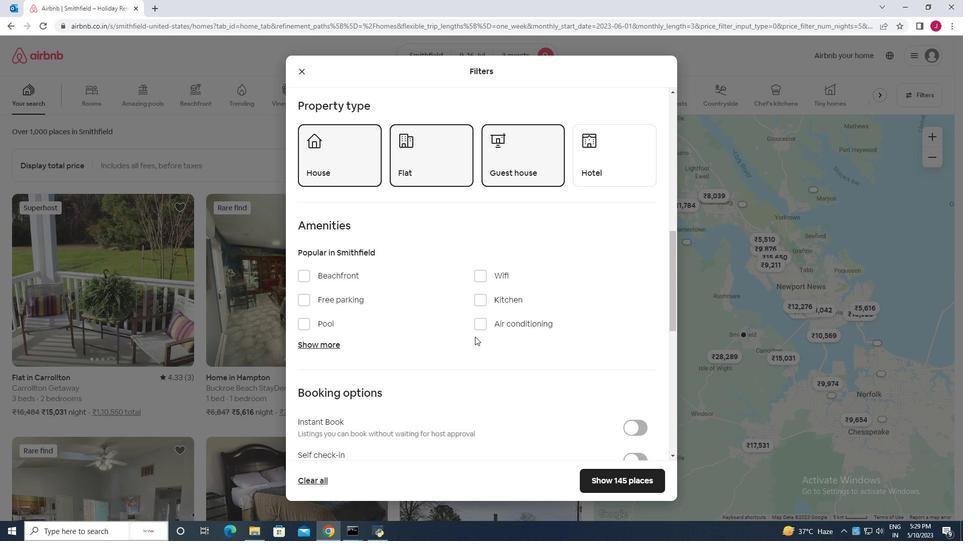 
Action: Mouse moved to (634, 312)
Screenshot: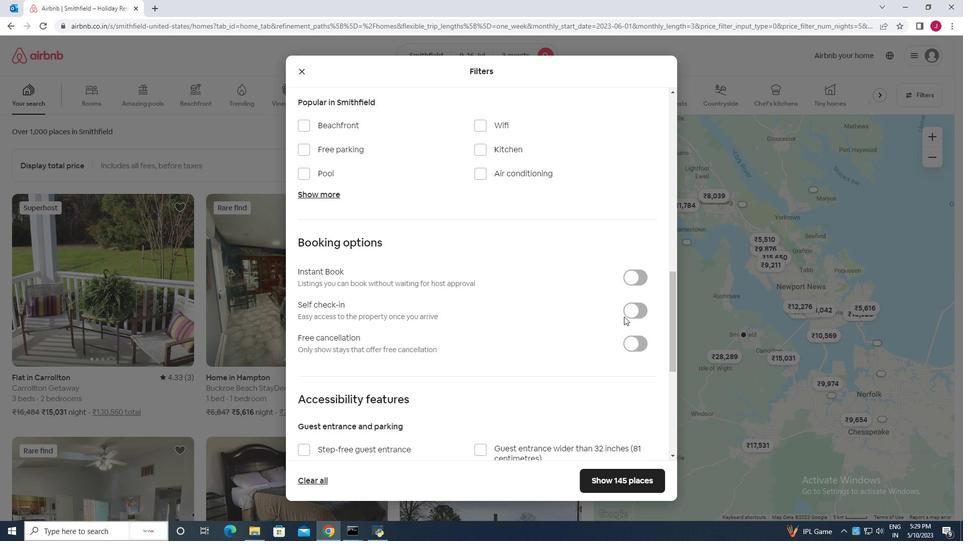
Action: Mouse pressed left at (634, 312)
Screenshot: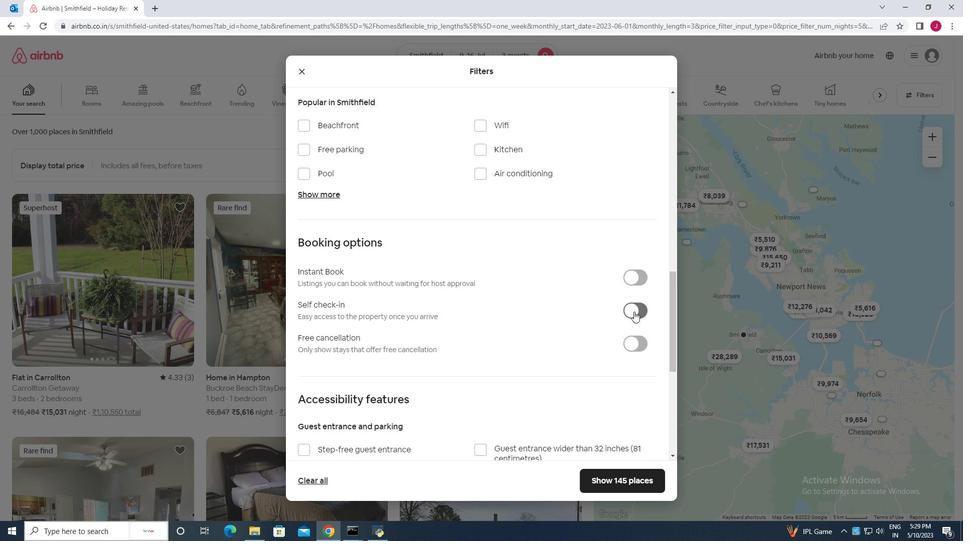 
Action: Mouse moved to (501, 321)
Screenshot: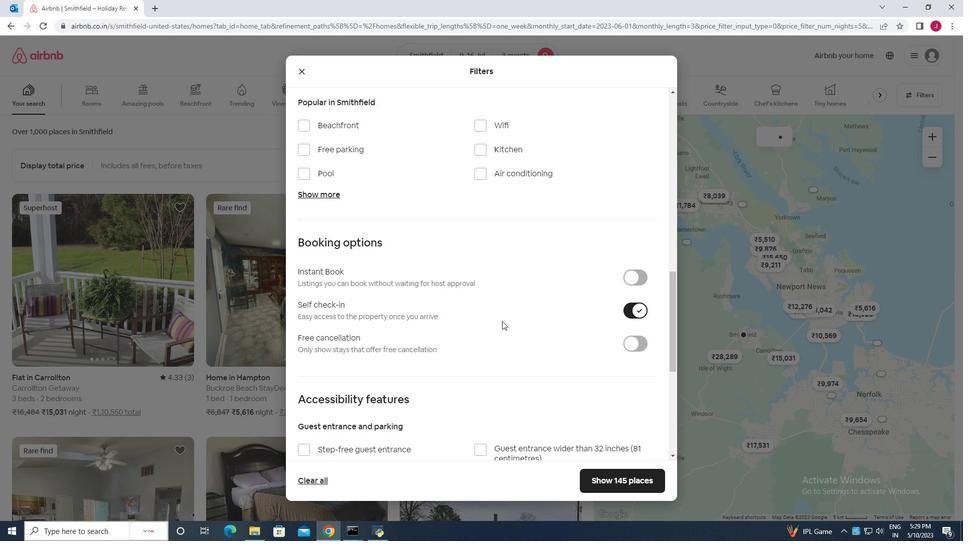 
Action: Mouse scrolled (501, 321) with delta (0, 0)
Screenshot: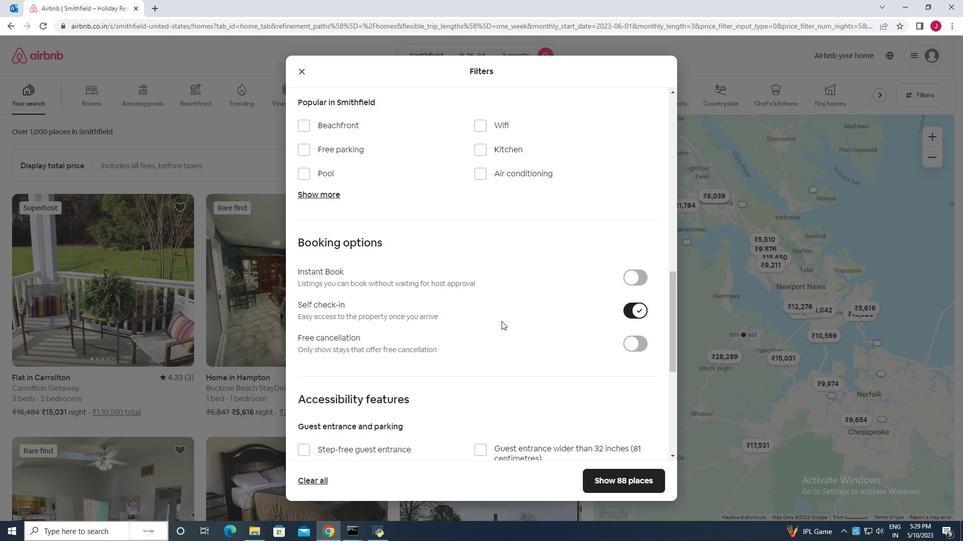 
Action: Mouse scrolled (501, 321) with delta (0, 0)
Screenshot: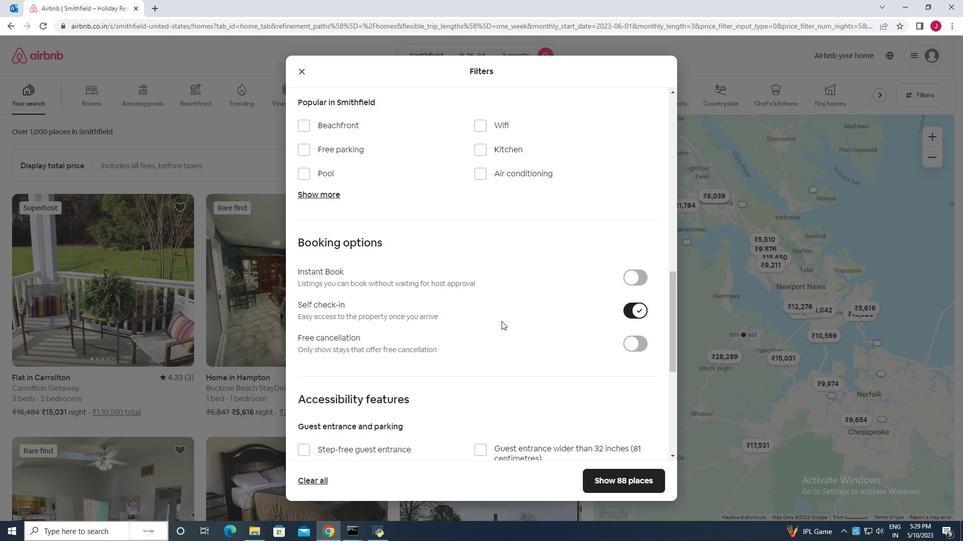 
Action: Mouse scrolled (501, 321) with delta (0, 0)
Screenshot: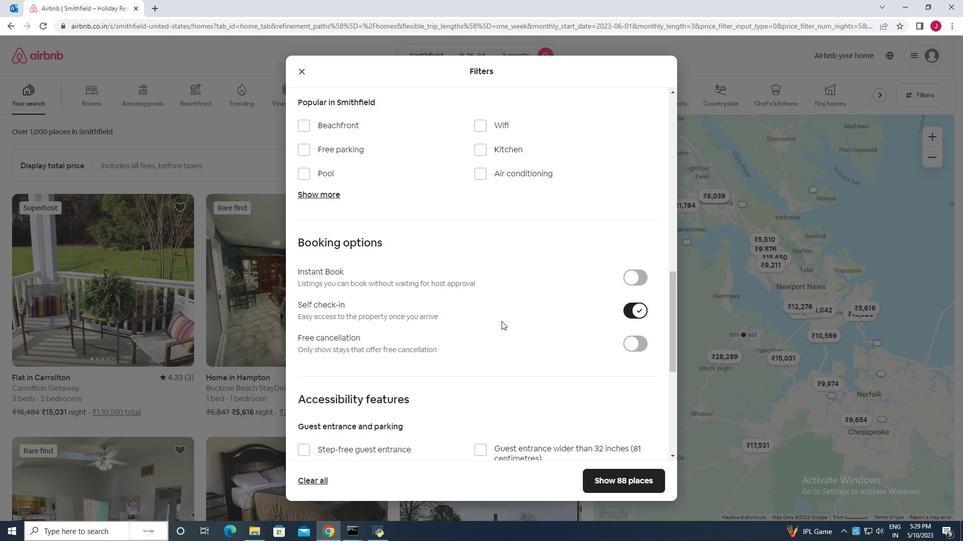 
Action: Mouse scrolled (501, 321) with delta (0, 0)
Screenshot: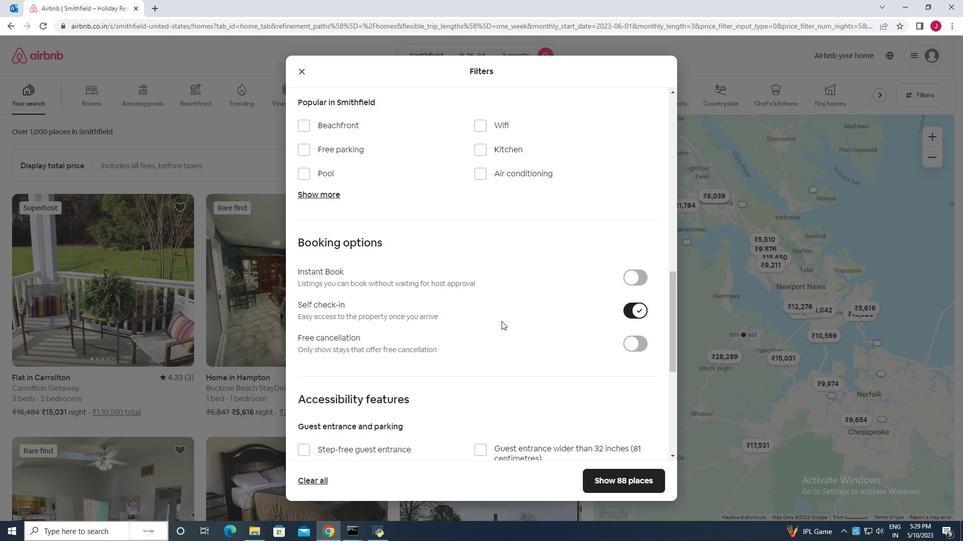 
Action: Mouse scrolled (501, 321) with delta (0, 0)
Screenshot: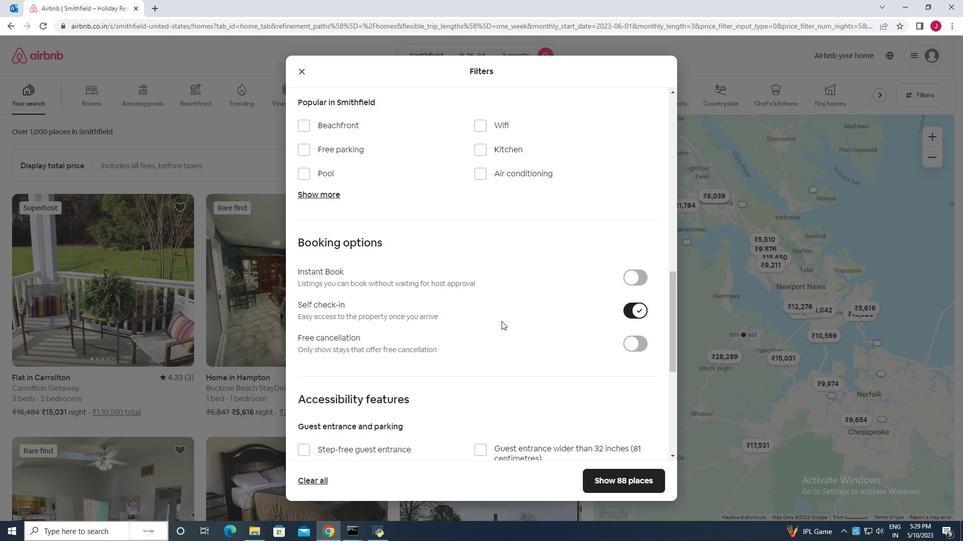 
Action: Mouse scrolled (501, 321) with delta (0, 0)
Screenshot: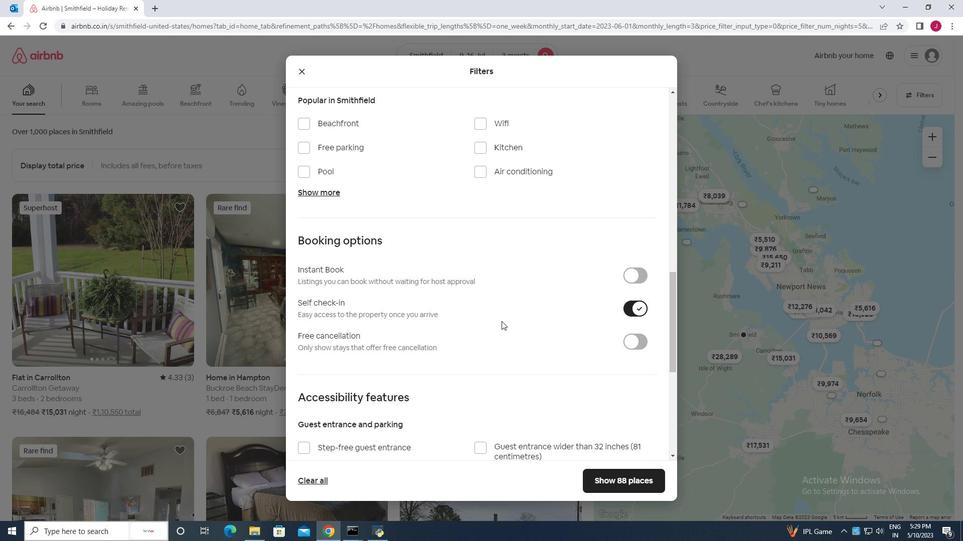 
Action: Mouse scrolled (501, 321) with delta (0, 0)
Screenshot: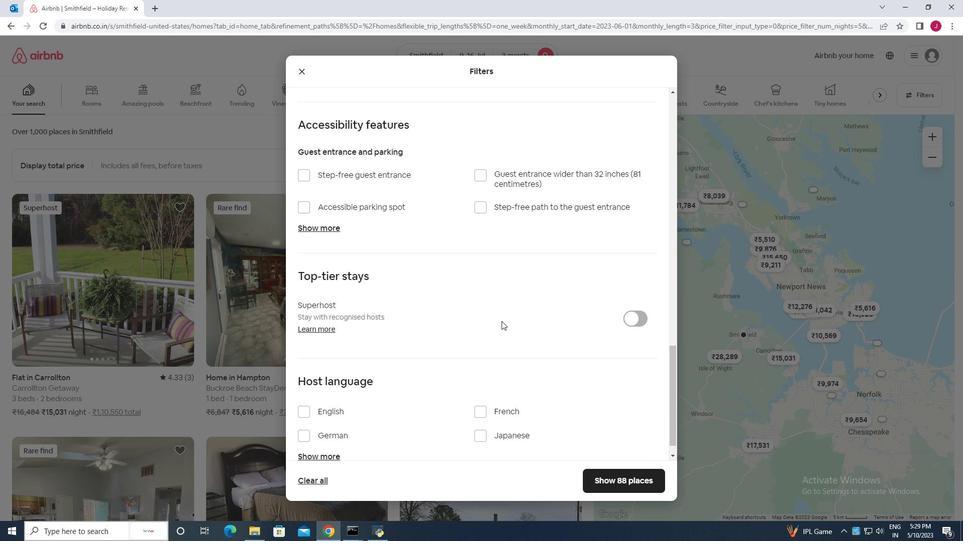 
Action: Mouse scrolled (501, 321) with delta (0, 0)
Screenshot: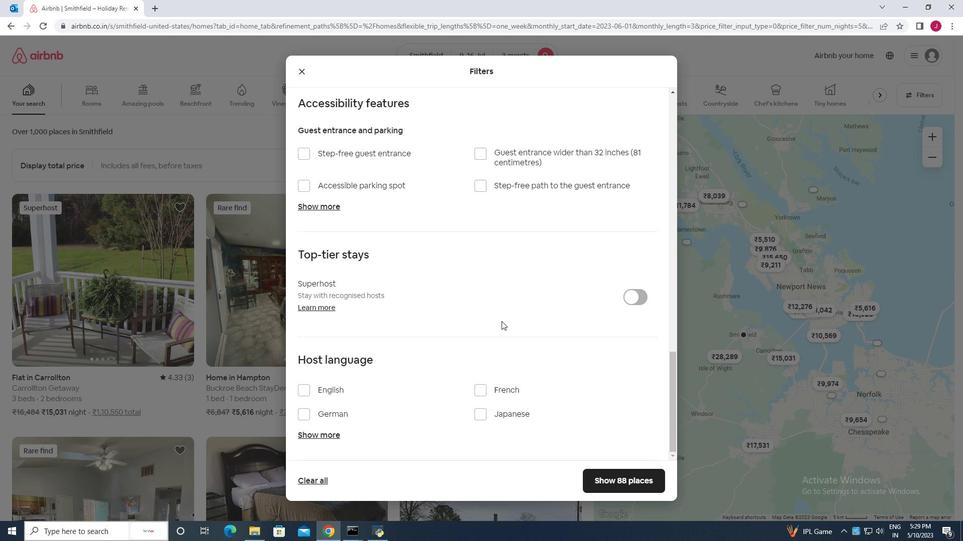 
Action: Mouse scrolled (501, 321) with delta (0, 0)
Screenshot: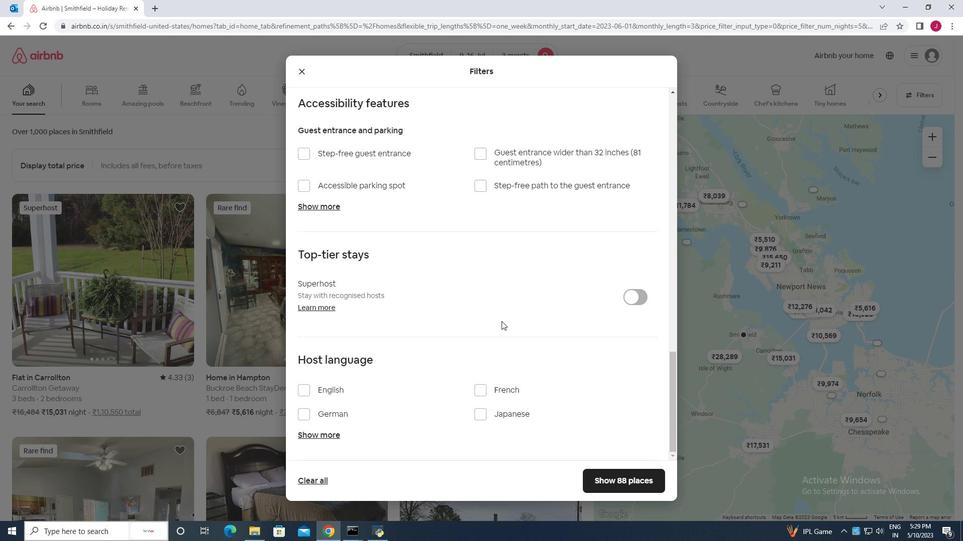 
Action: Mouse scrolled (501, 321) with delta (0, 0)
Screenshot: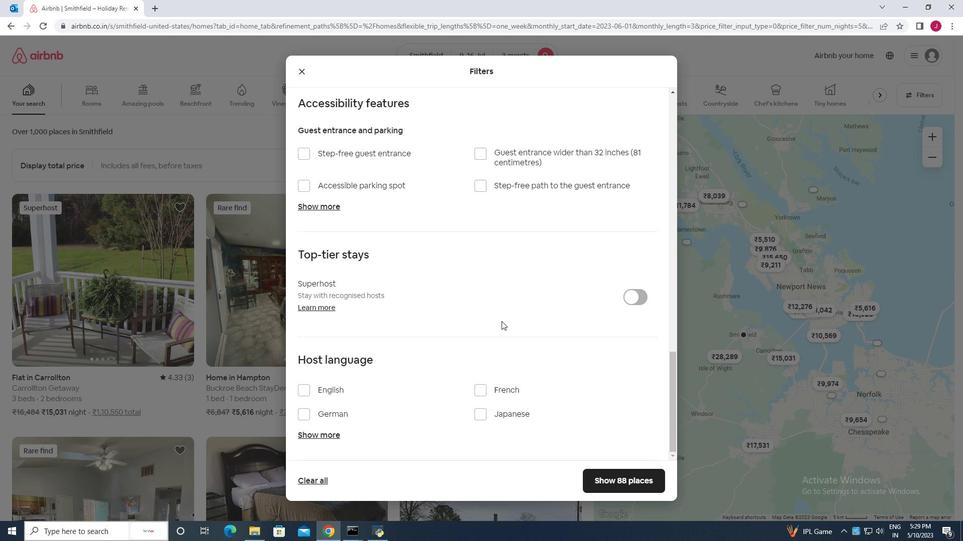 
Action: Mouse scrolled (501, 321) with delta (0, 0)
Screenshot: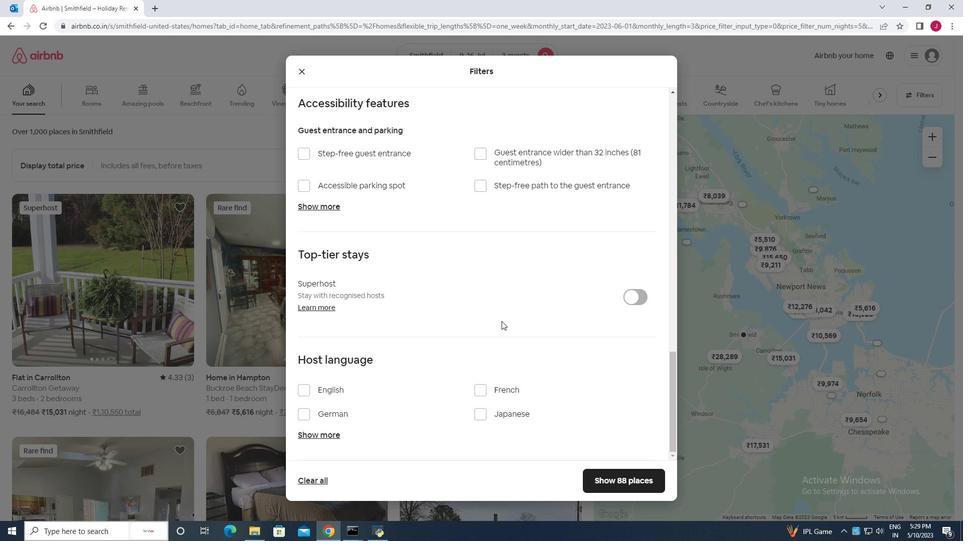 
Action: Mouse scrolled (501, 321) with delta (0, 0)
Screenshot: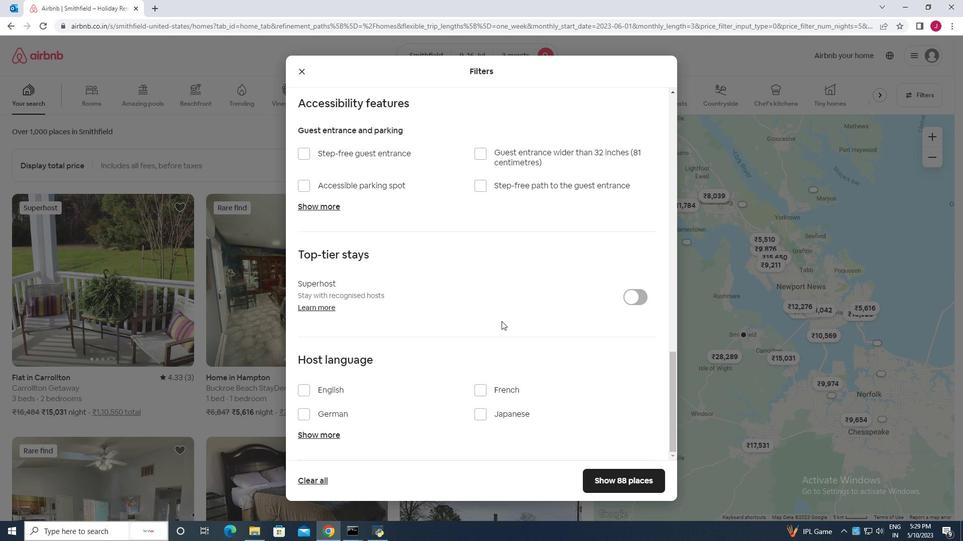 
Action: Mouse moved to (304, 391)
Screenshot: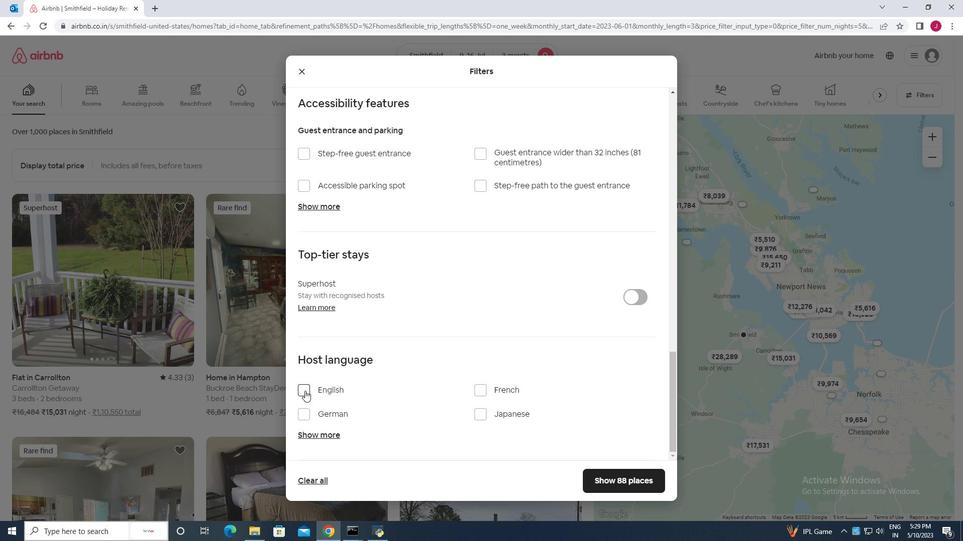
Action: Mouse pressed left at (304, 391)
Screenshot: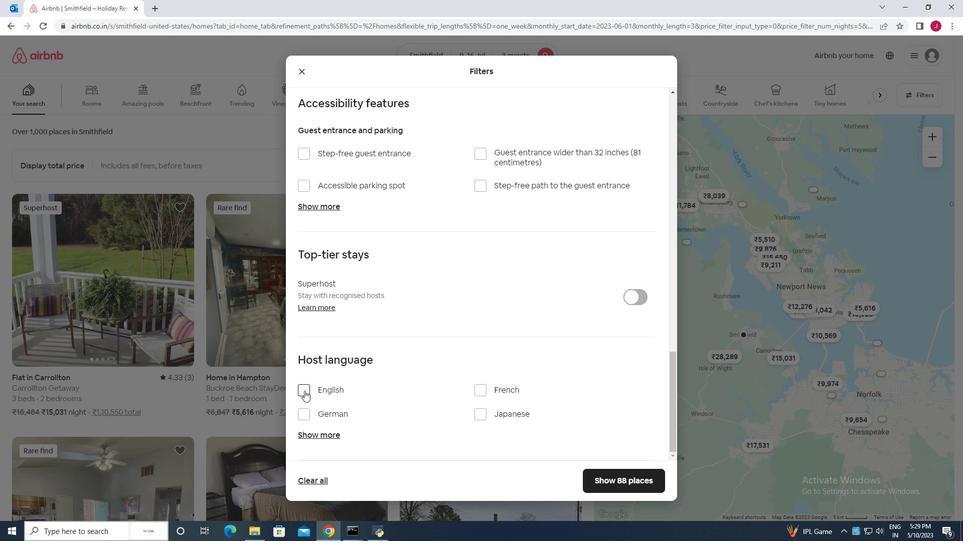 
Action: Mouse moved to (613, 478)
Screenshot: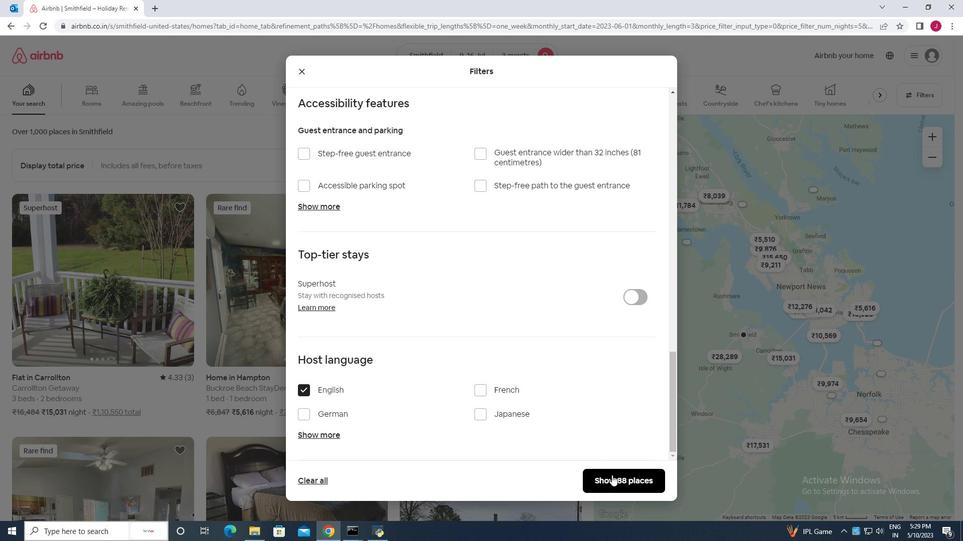 
Action: Mouse pressed left at (613, 478)
Screenshot: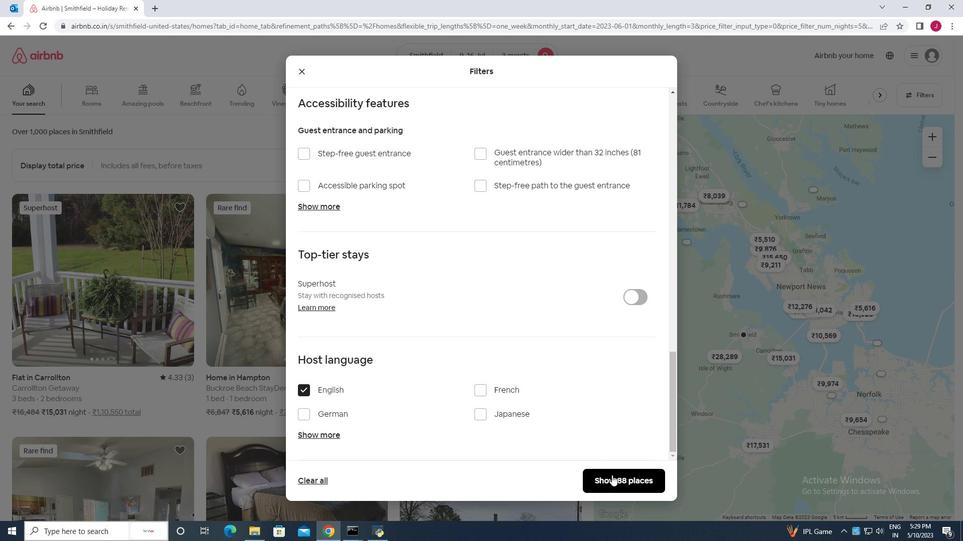 
Action: Mouse moved to (603, 466)
Screenshot: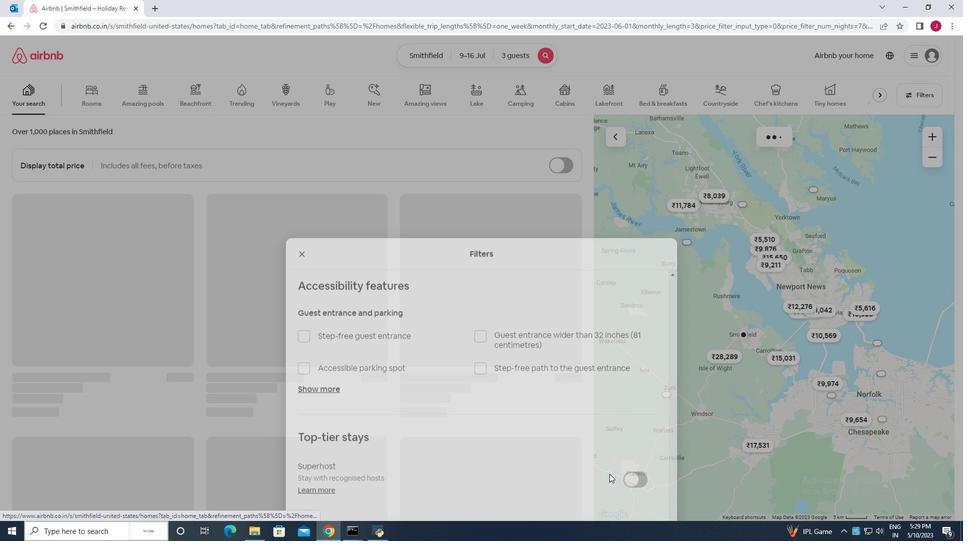 
